 Task: Look for space in Ardesen, Turkey from 12th  August, 2023 to 15th August, 2023 for 3 adults in price range Rs.12000 to Rs.16000. Place can be entire place with 2 bedrooms having 3 beds and 1 bathroom. Property type can be house, flat, guest house. Booking option can be shelf check-in. Required host language is English.
Action: Mouse moved to (423, 87)
Screenshot: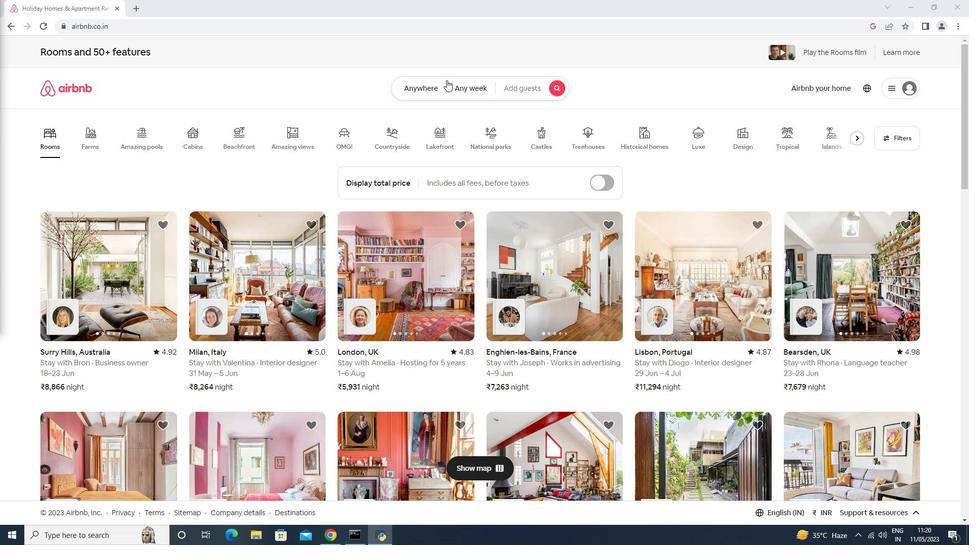 
Action: Mouse pressed left at (423, 87)
Screenshot: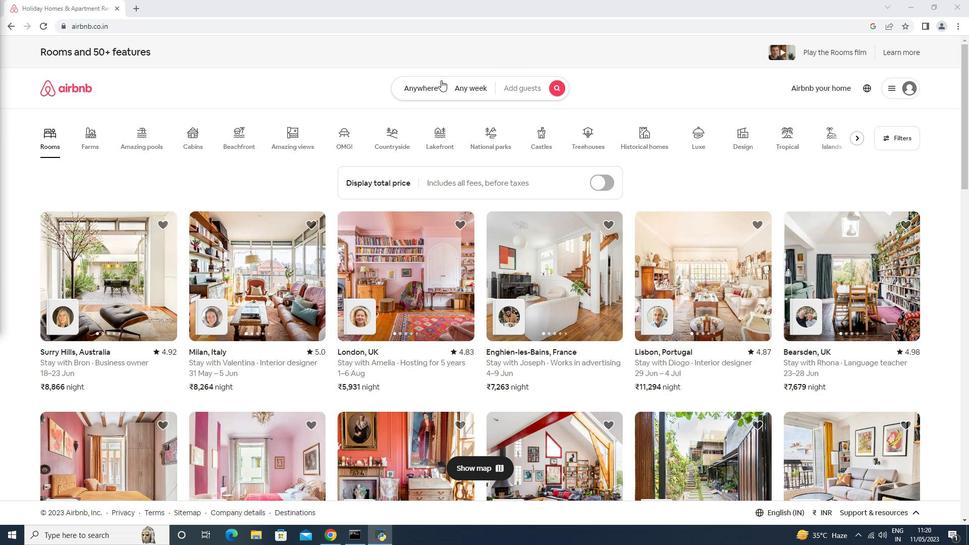 
Action: Mouse moved to (386, 117)
Screenshot: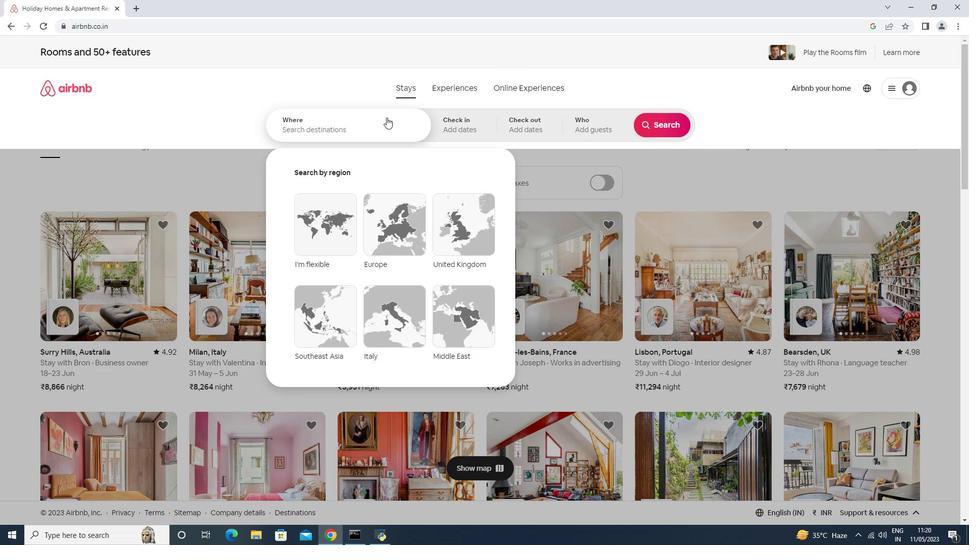 
Action: Mouse pressed left at (386, 117)
Screenshot: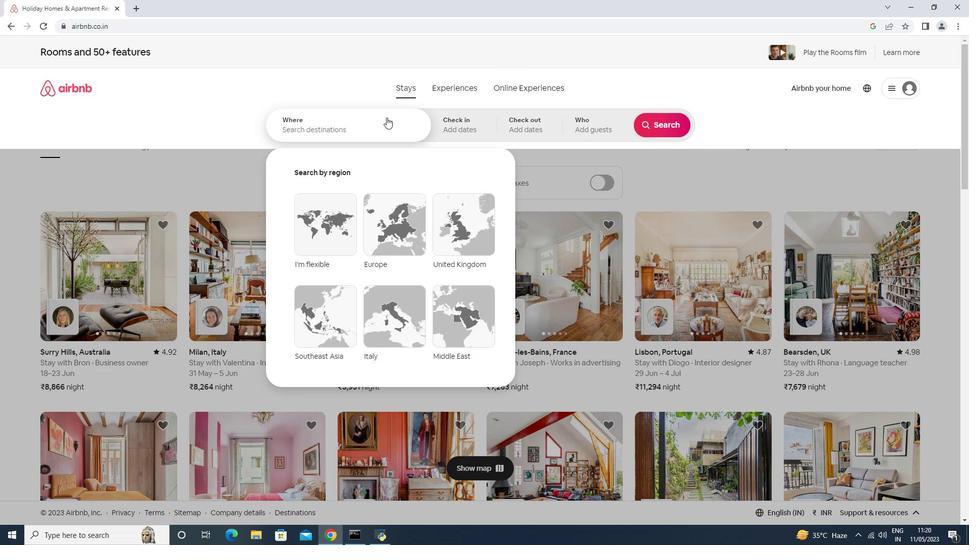 
Action: Mouse moved to (385, 118)
Screenshot: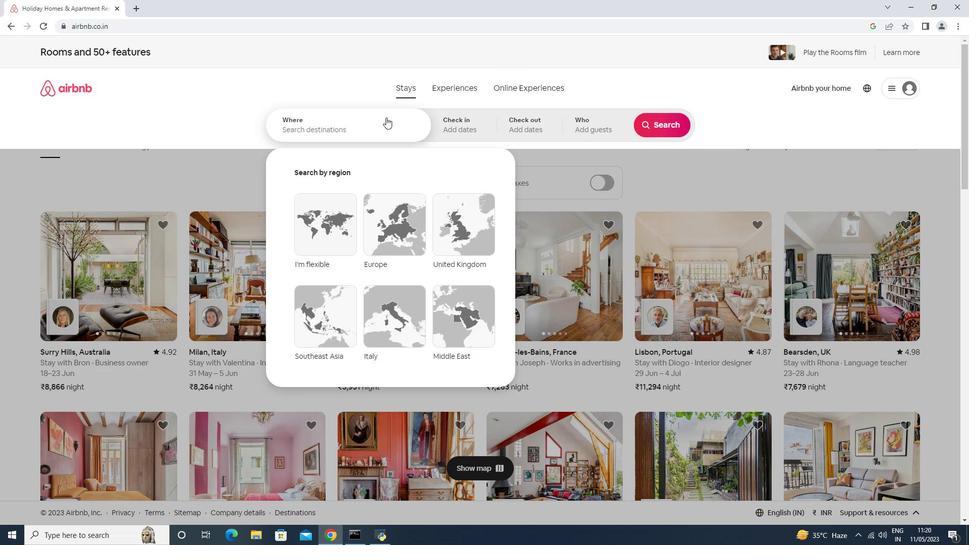 
Action: Key pressed <Key.shift>Ardesen,<Key.space><Key.shift>Turkey<Key.enter>
Screenshot: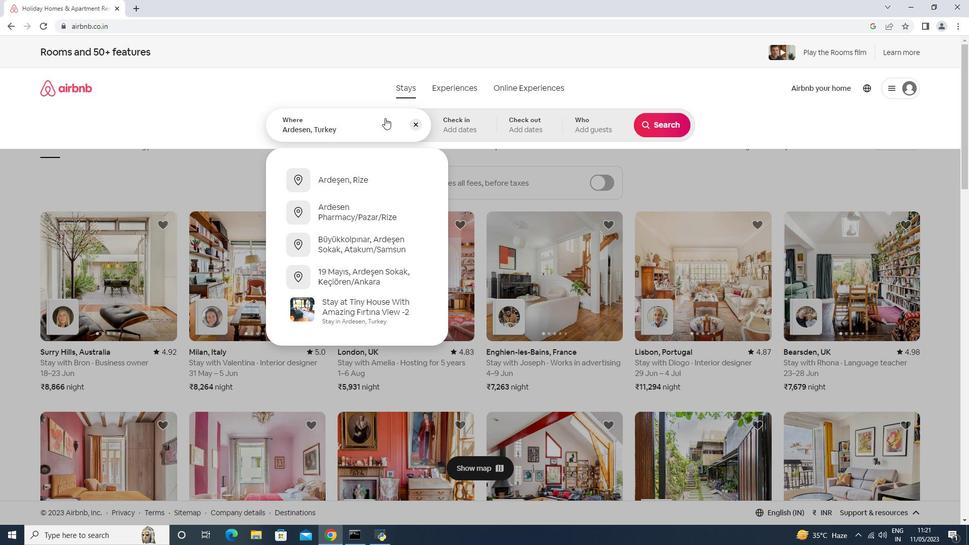 
Action: Mouse moved to (656, 204)
Screenshot: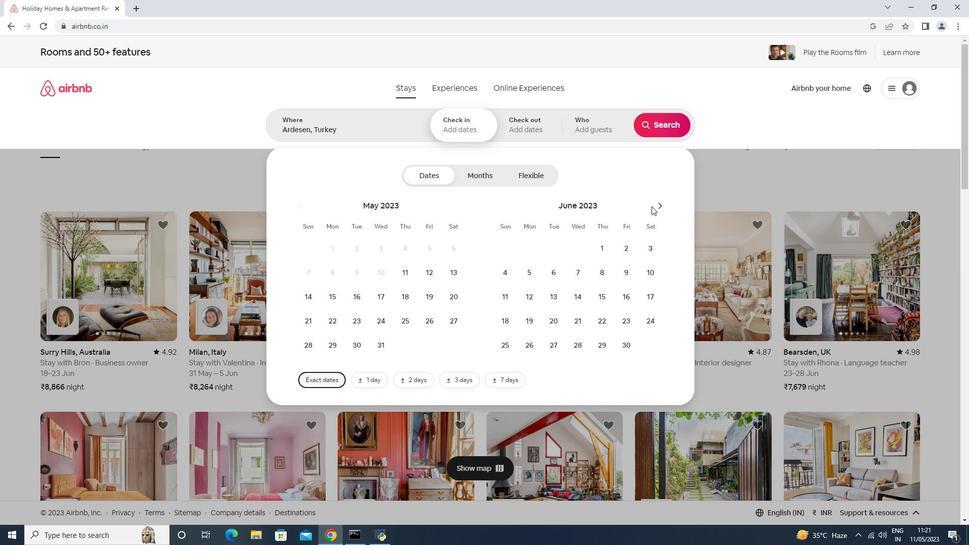 
Action: Mouse pressed left at (656, 204)
Screenshot: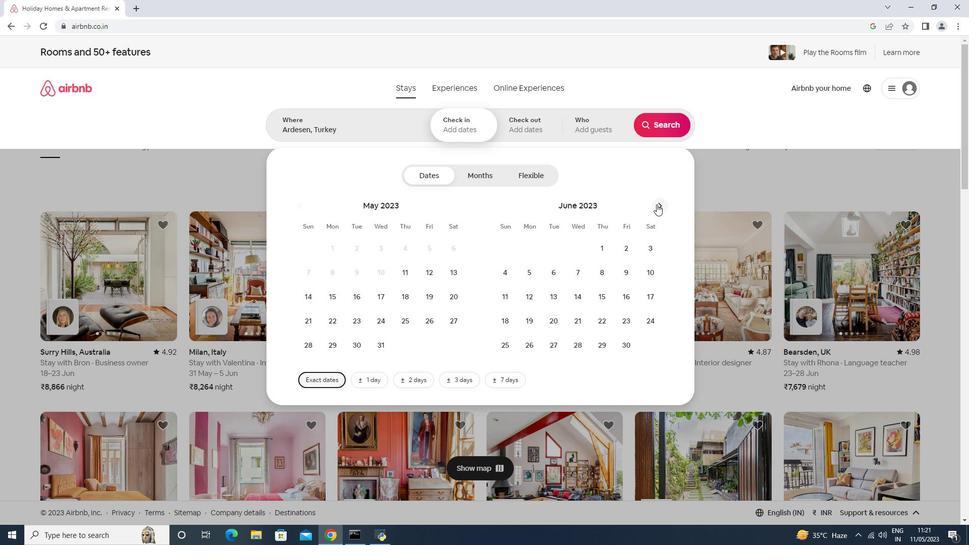 
Action: Mouse pressed left at (656, 204)
Screenshot: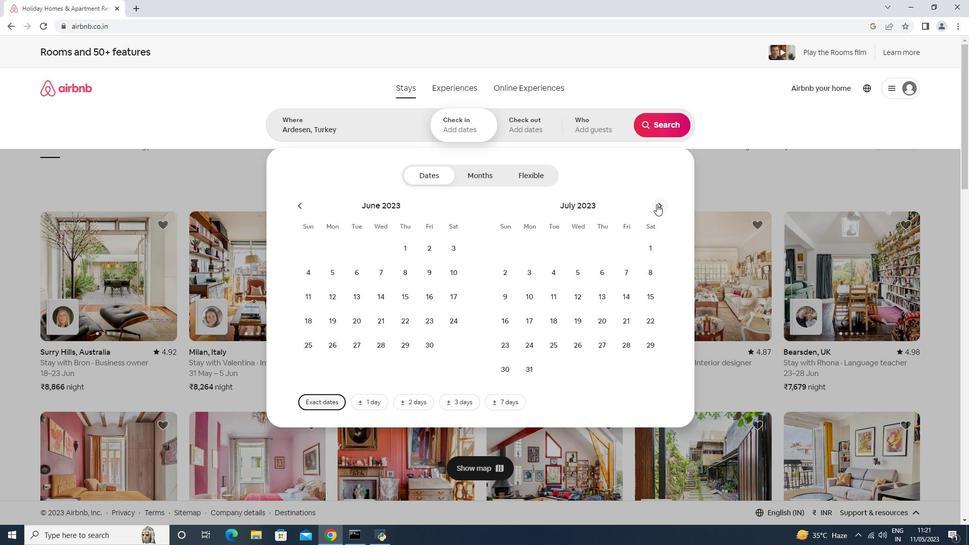 
Action: Mouse moved to (645, 272)
Screenshot: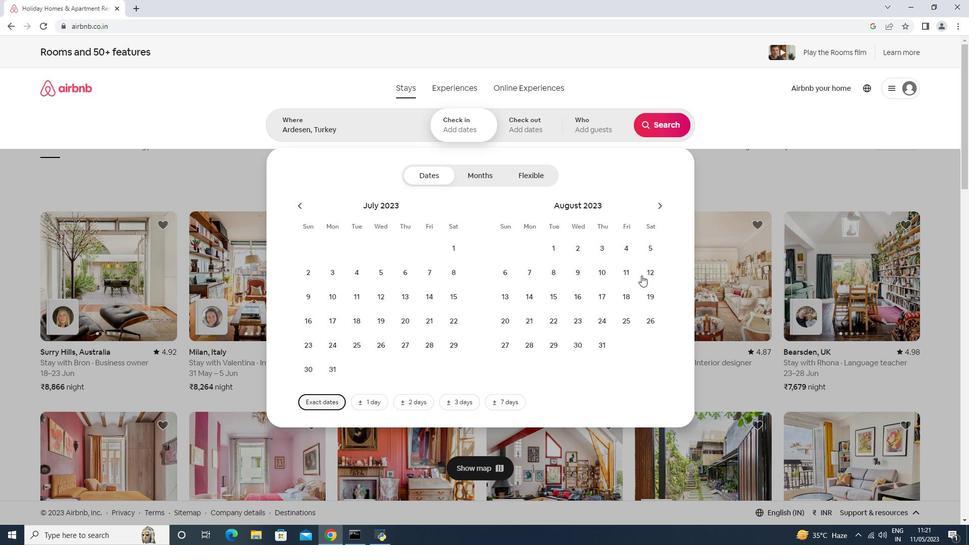 
Action: Mouse pressed left at (645, 272)
Screenshot: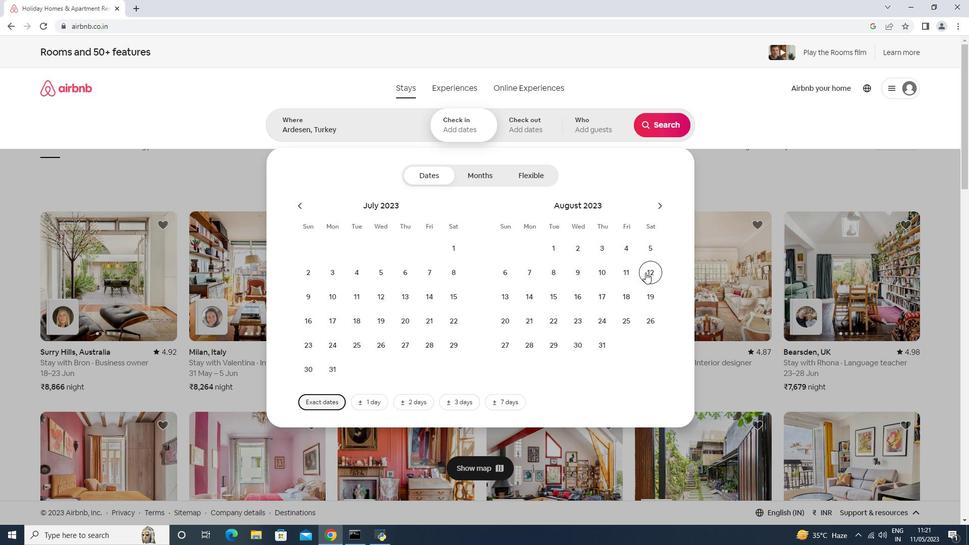 
Action: Mouse moved to (551, 301)
Screenshot: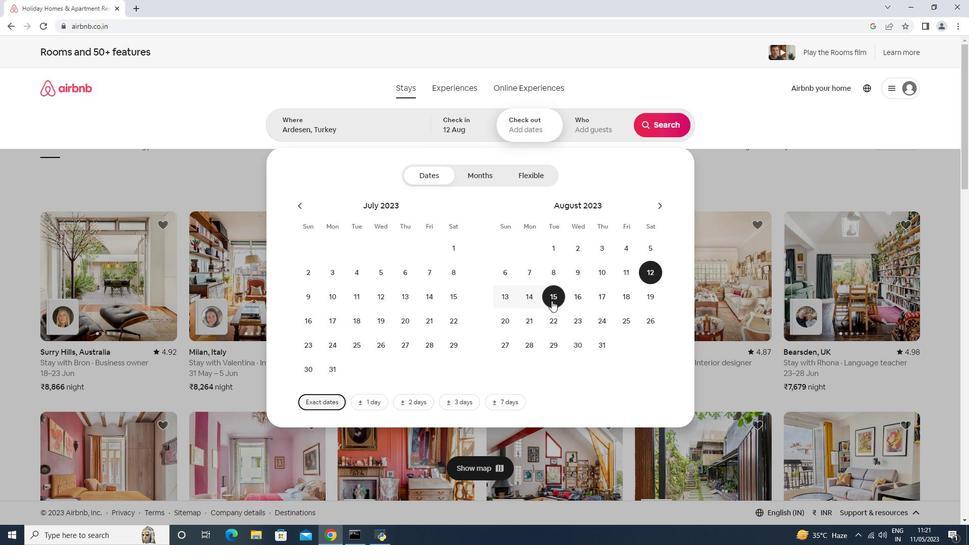 
Action: Mouse pressed left at (551, 301)
Screenshot: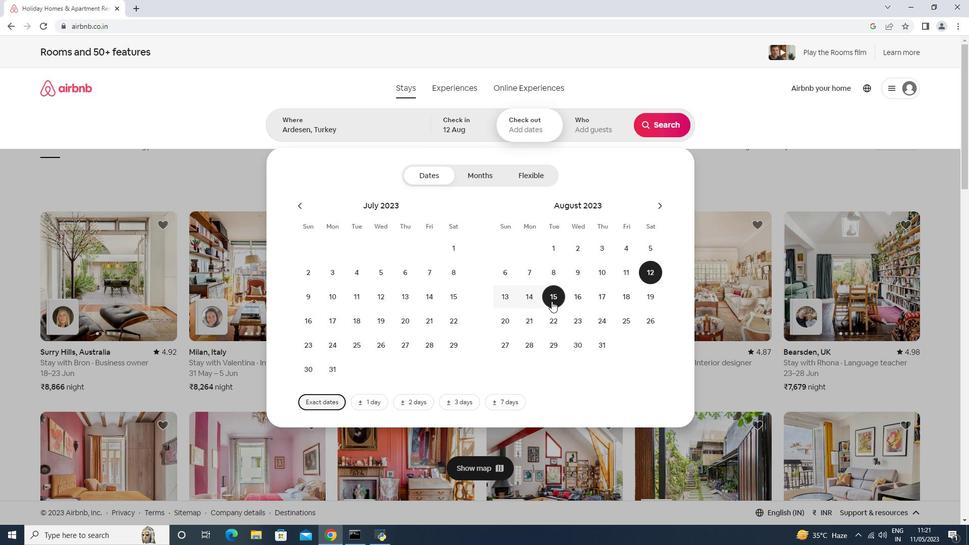 
Action: Mouse moved to (594, 139)
Screenshot: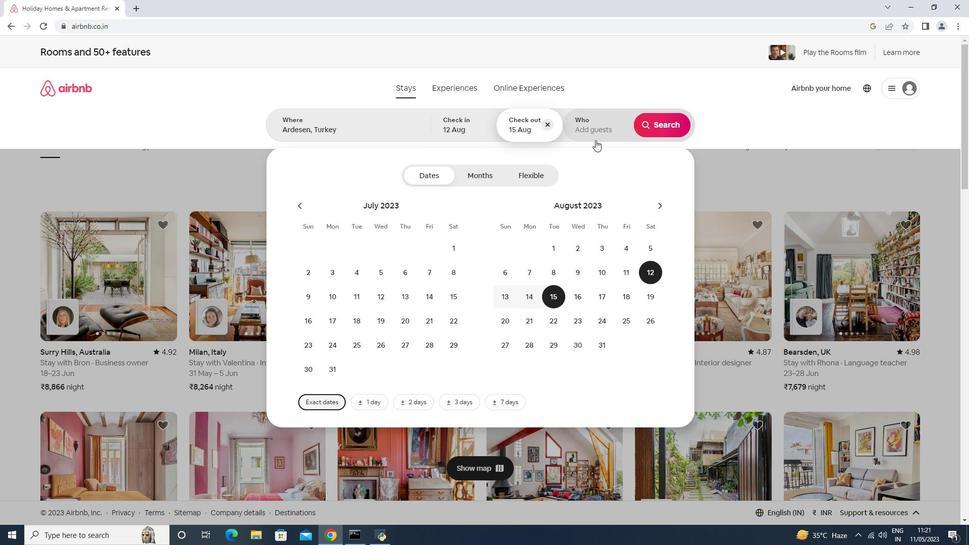 
Action: Mouse pressed left at (594, 139)
Screenshot: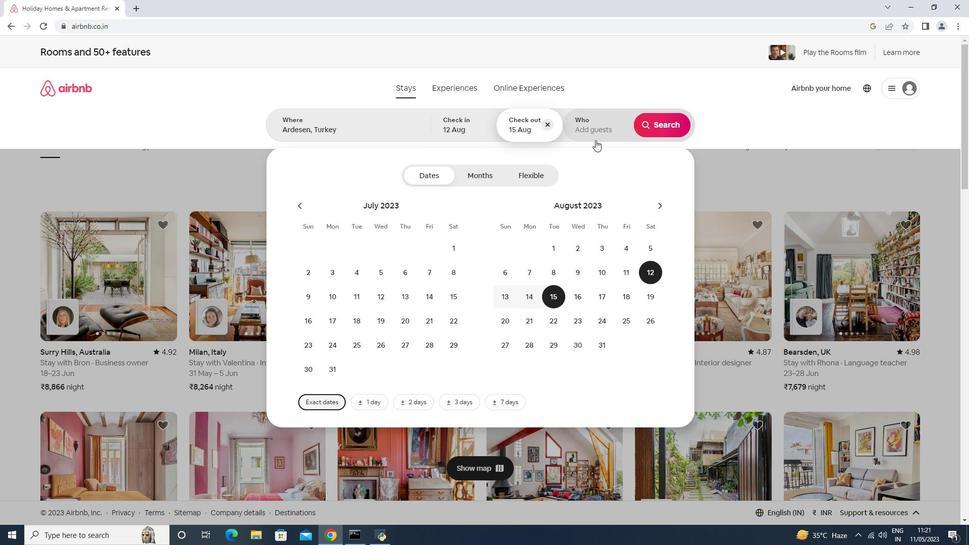 
Action: Mouse moved to (665, 183)
Screenshot: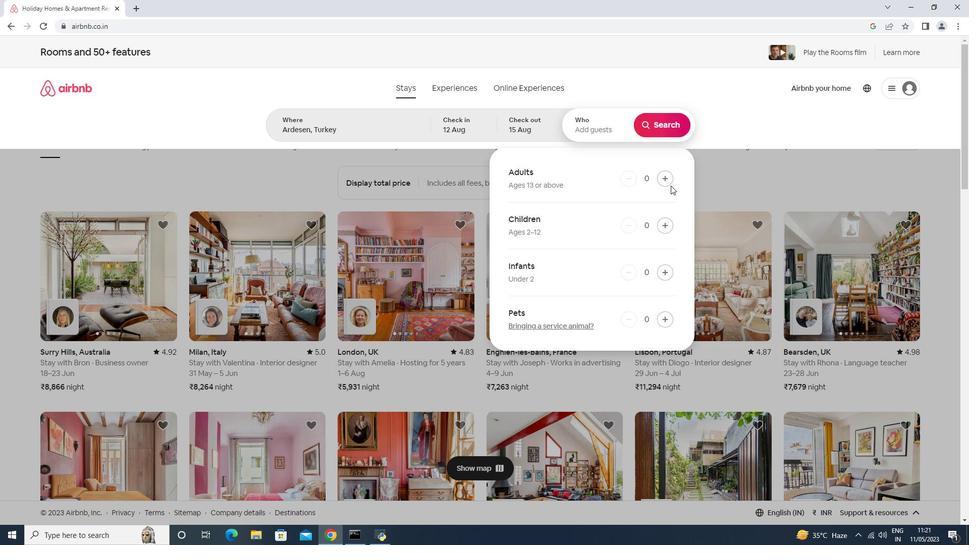 
Action: Mouse pressed left at (665, 183)
Screenshot: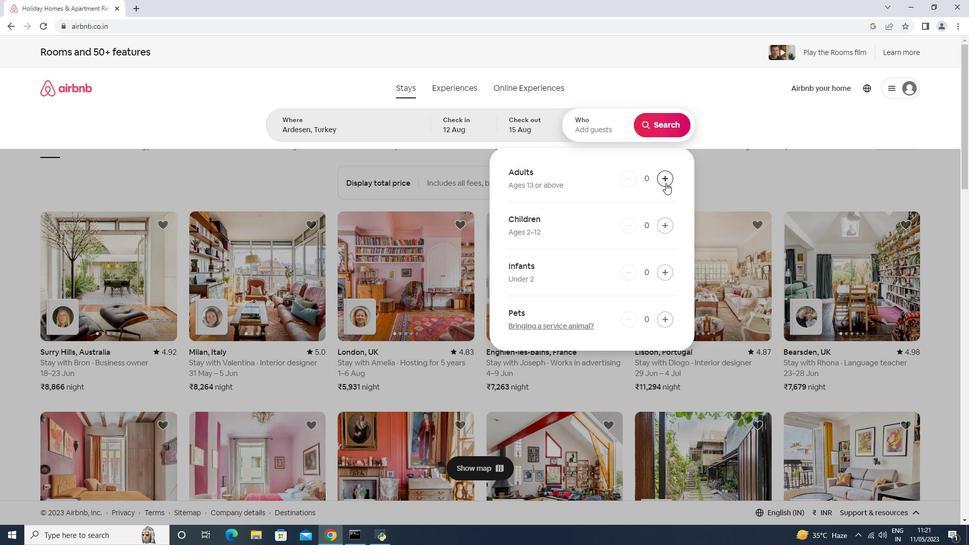 
Action: Mouse pressed left at (665, 183)
Screenshot: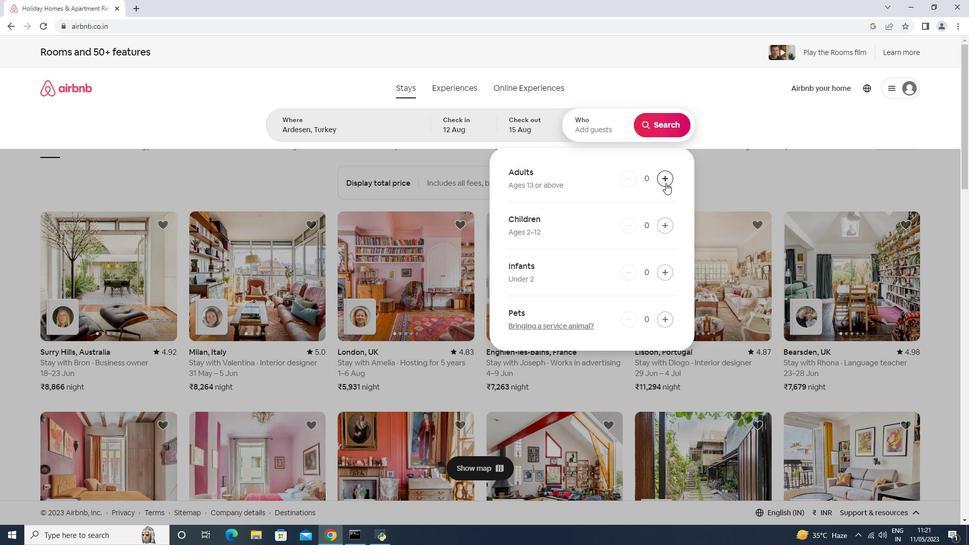 
Action: Mouse pressed left at (665, 183)
Screenshot: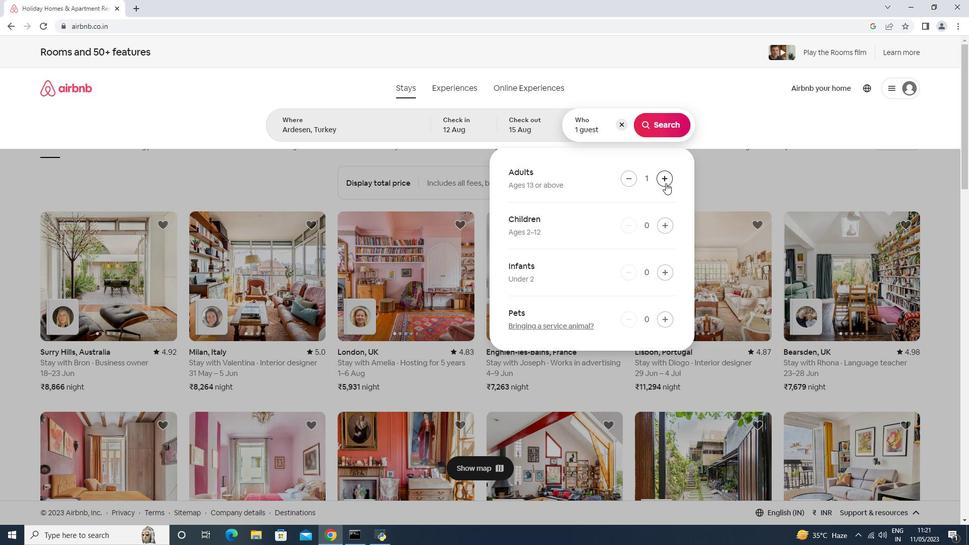 
Action: Mouse moved to (666, 128)
Screenshot: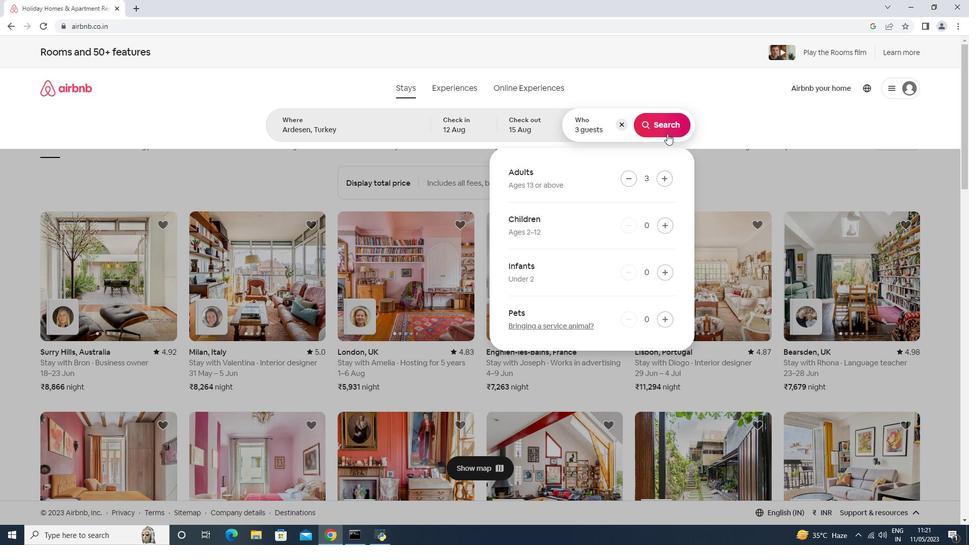 
Action: Mouse pressed left at (666, 128)
Screenshot: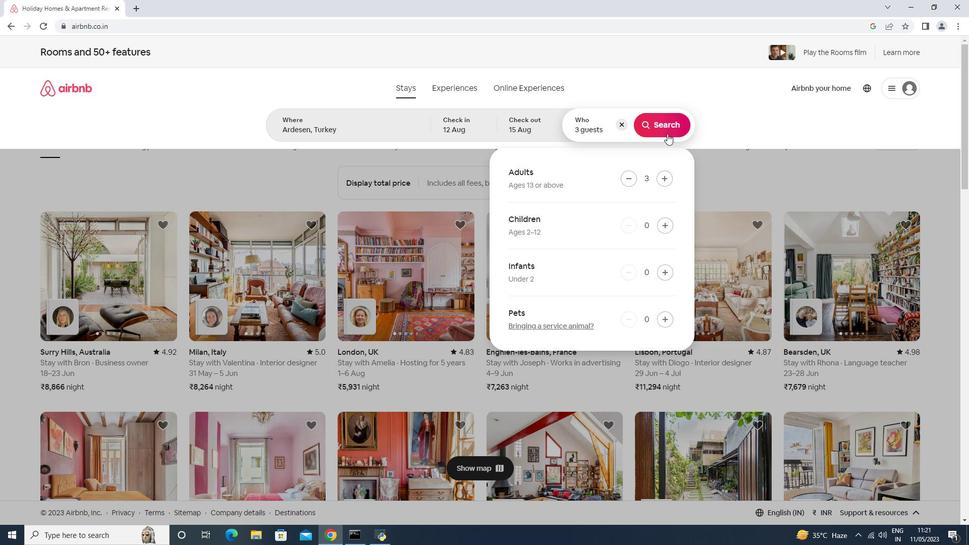 
Action: Mouse moved to (919, 98)
Screenshot: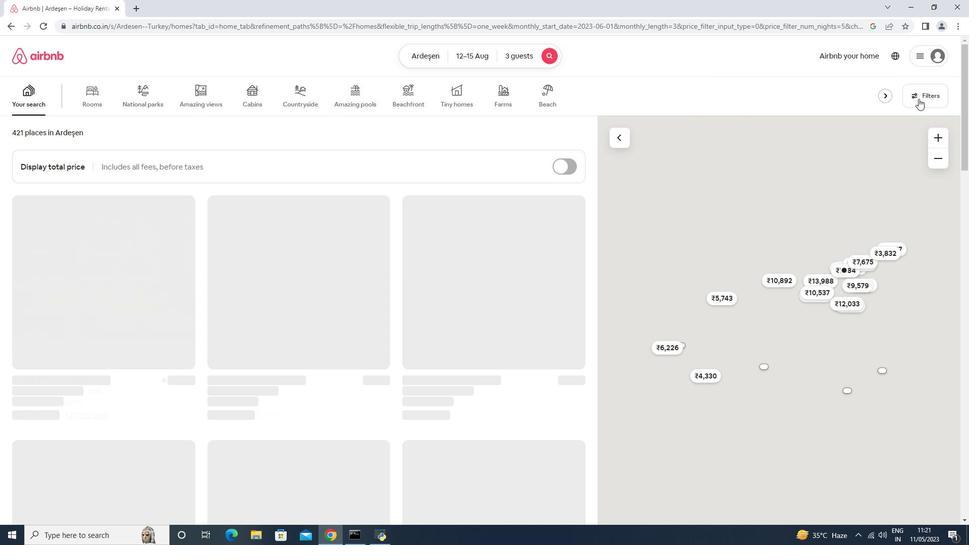 
Action: Mouse pressed left at (919, 98)
Screenshot: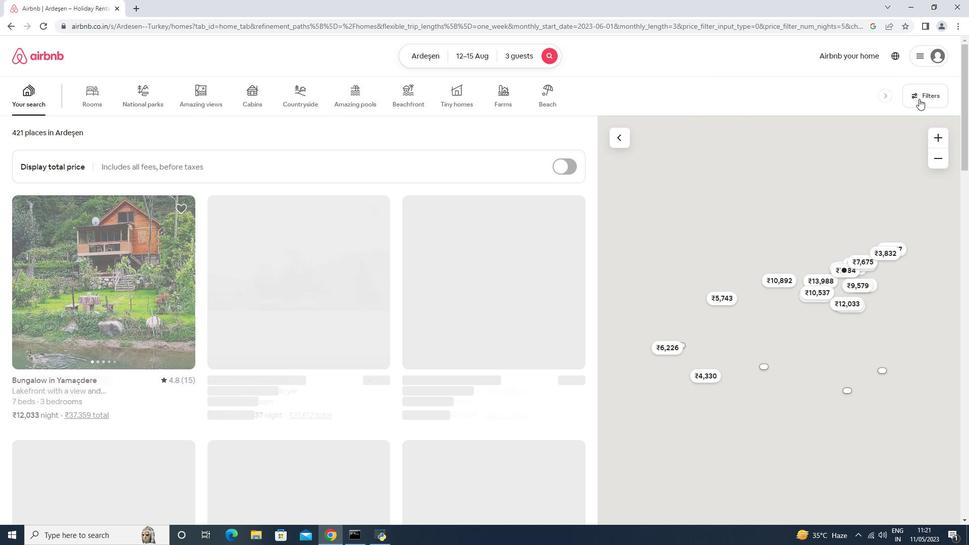 
Action: Mouse moved to (398, 345)
Screenshot: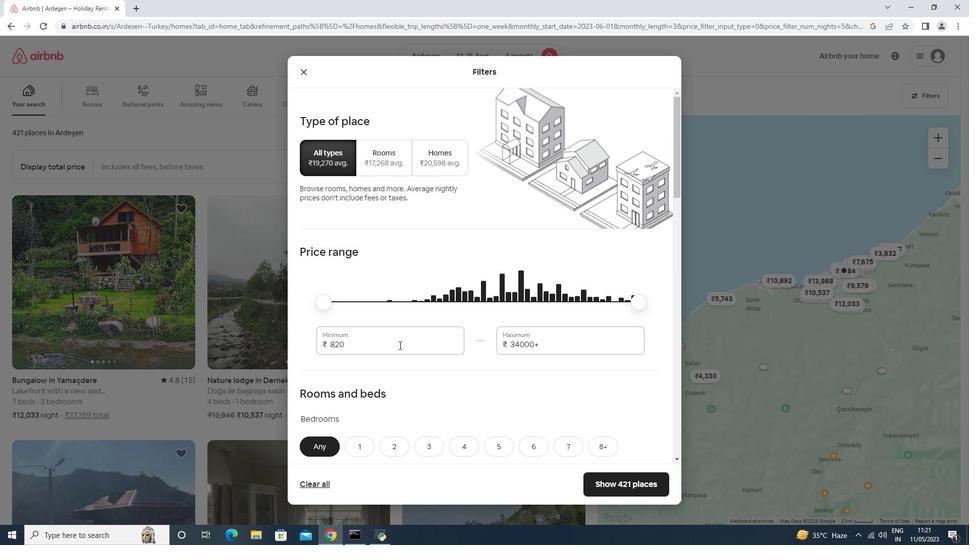 
Action: Mouse pressed left at (398, 345)
Screenshot: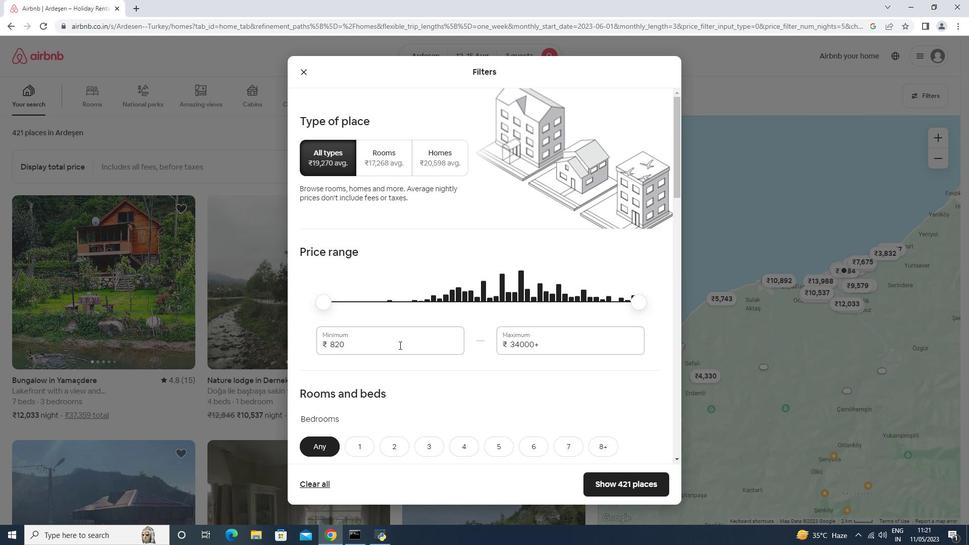 
Action: Mouse moved to (400, 346)
Screenshot: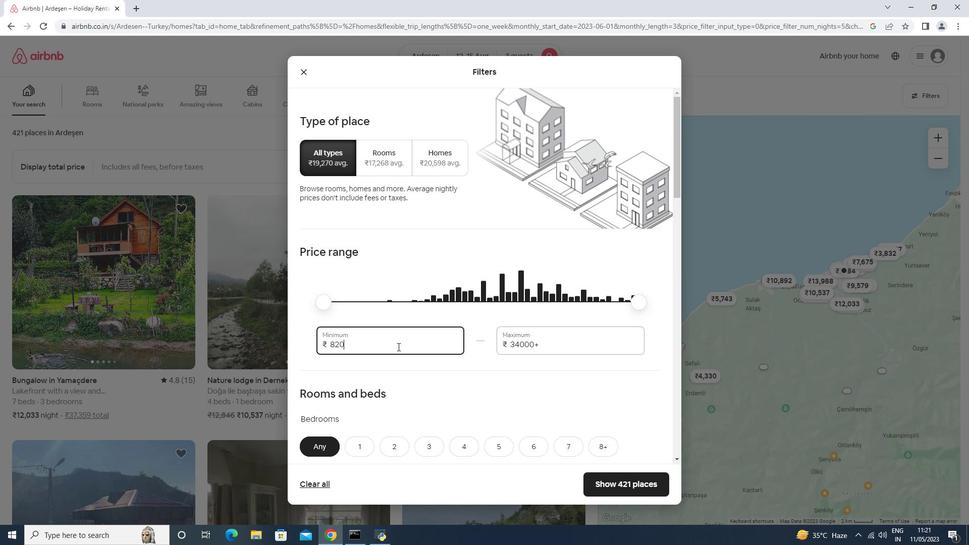 
Action: Key pressed <Key.backspace><Key.backspace><Key.backspace><Key.backspace>12000<Key.tab>160000<Key.backspace>
Screenshot: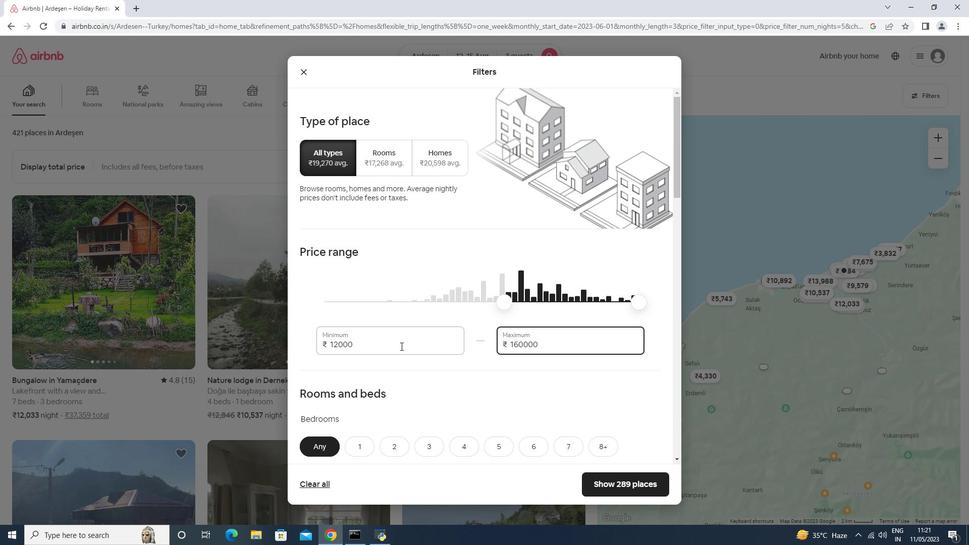 
Action: Mouse moved to (372, 353)
Screenshot: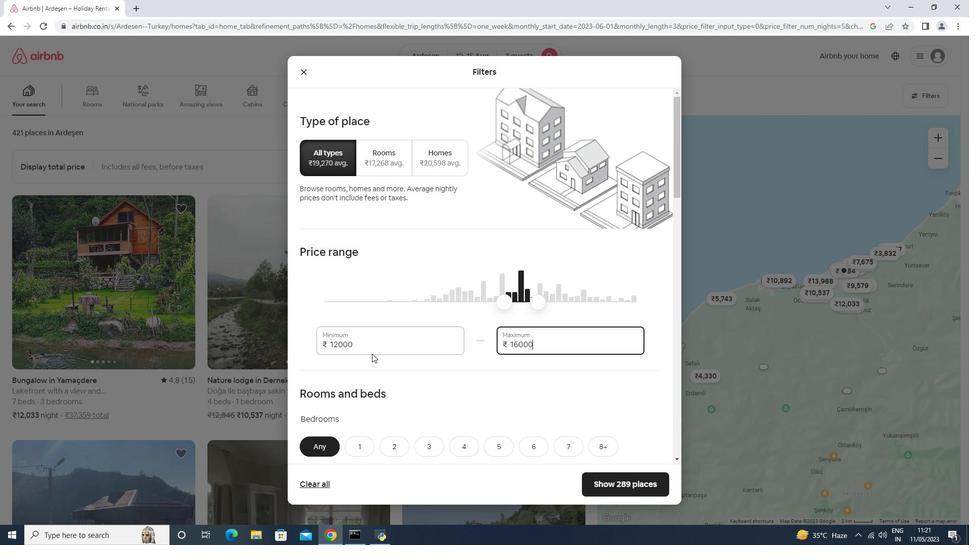 
Action: Mouse scrolled (372, 353) with delta (0, 0)
Screenshot: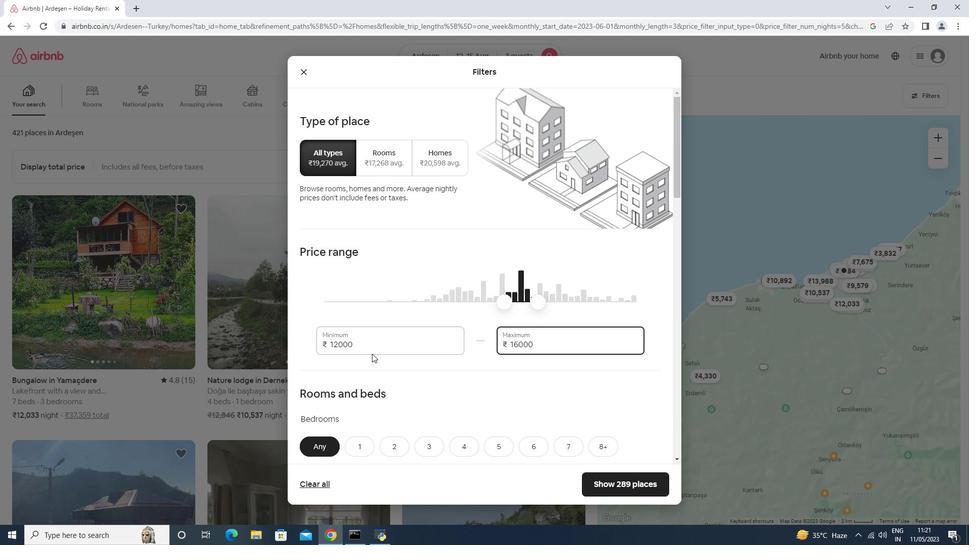 
Action: Mouse scrolled (372, 353) with delta (0, 0)
Screenshot: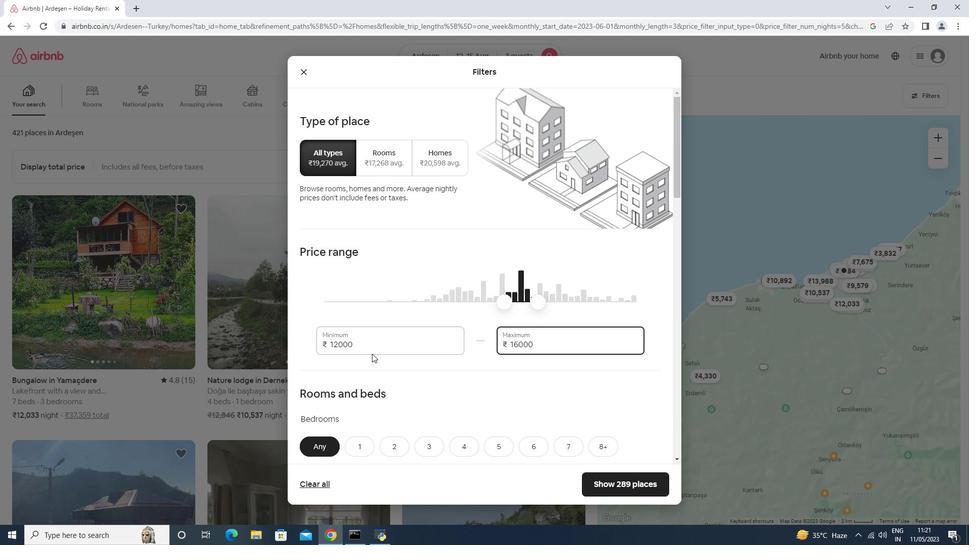 
Action: Mouse scrolled (372, 353) with delta (0, 0)
Screenshot: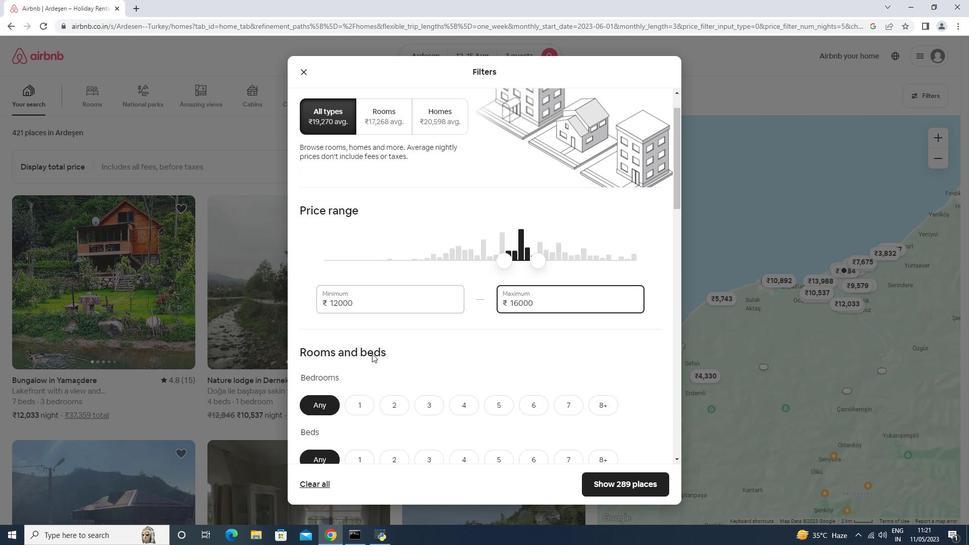 
Action: Mouse moved to (372, 353)
Screenshot: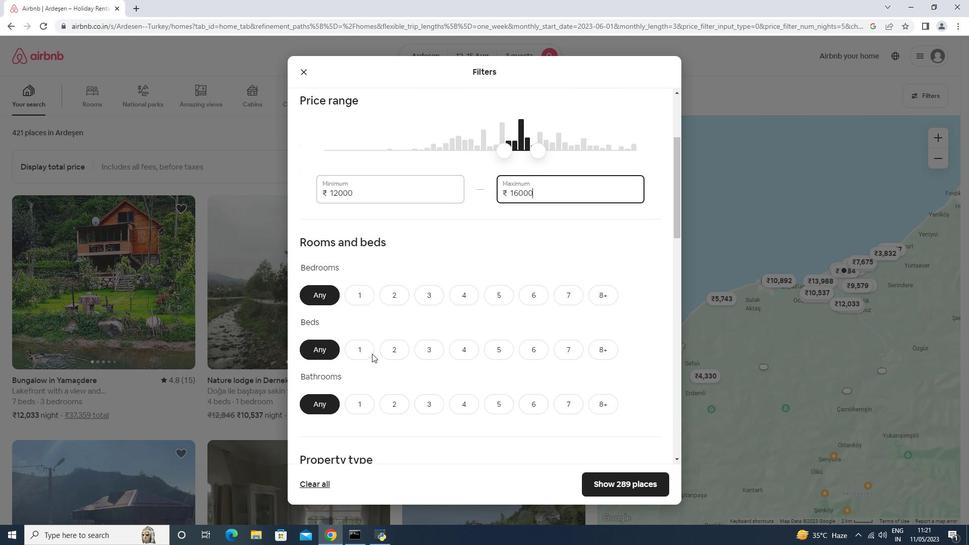 
Action: Mouse scrolled (372, 353) with delta (0, 0)
Screenshot: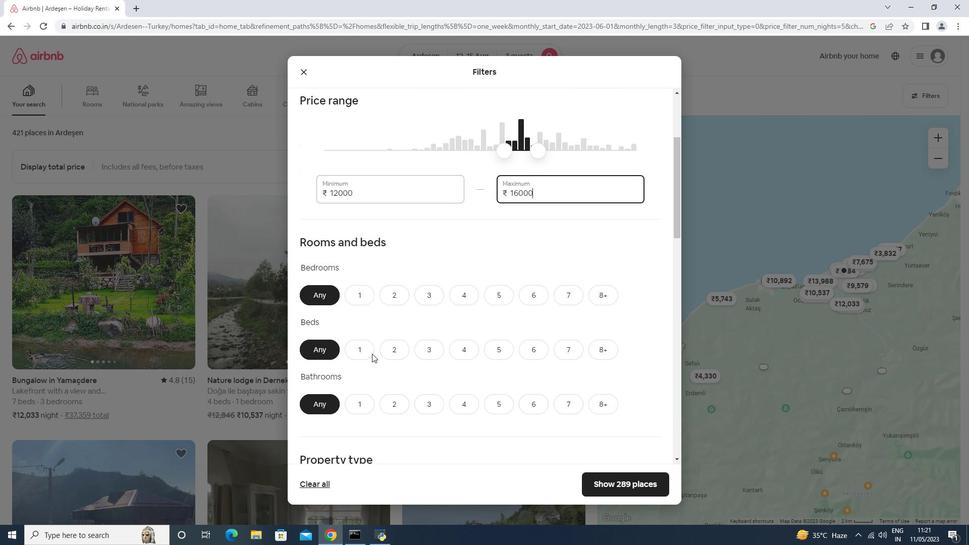 
Action: Mouse moved to (429, 246)
Screenshot: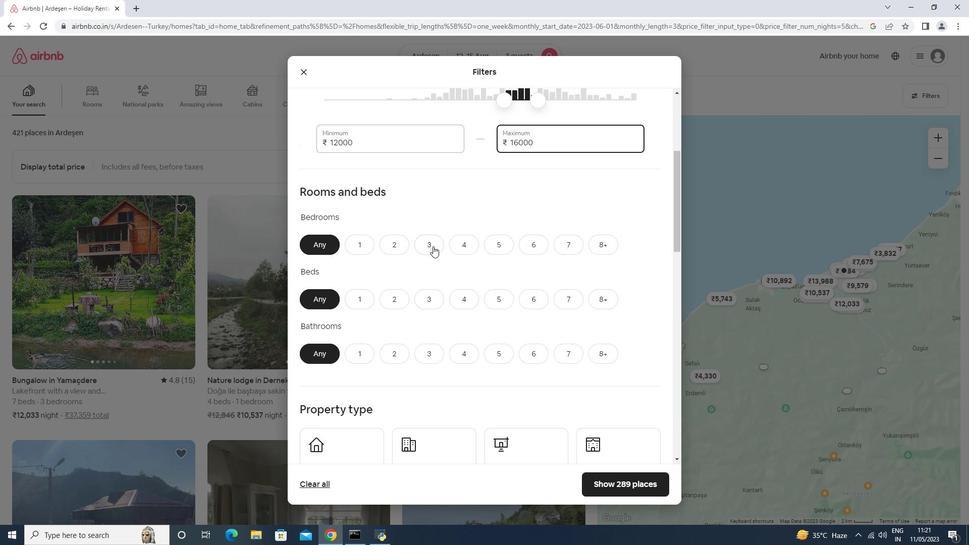 
Action: Mouse pressed left at (429, 246)
Screenshot: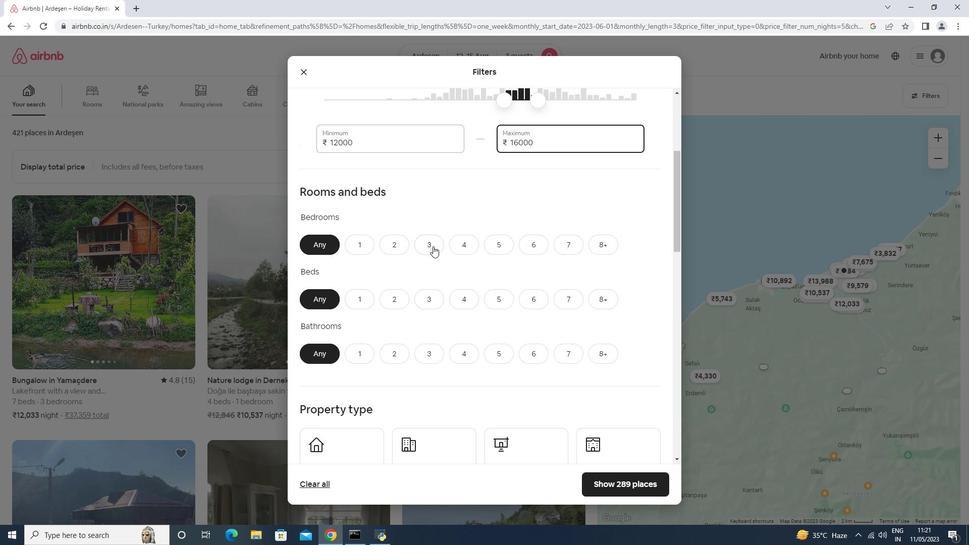 
Action: Mouse moved to (434, 304)
Screenshot: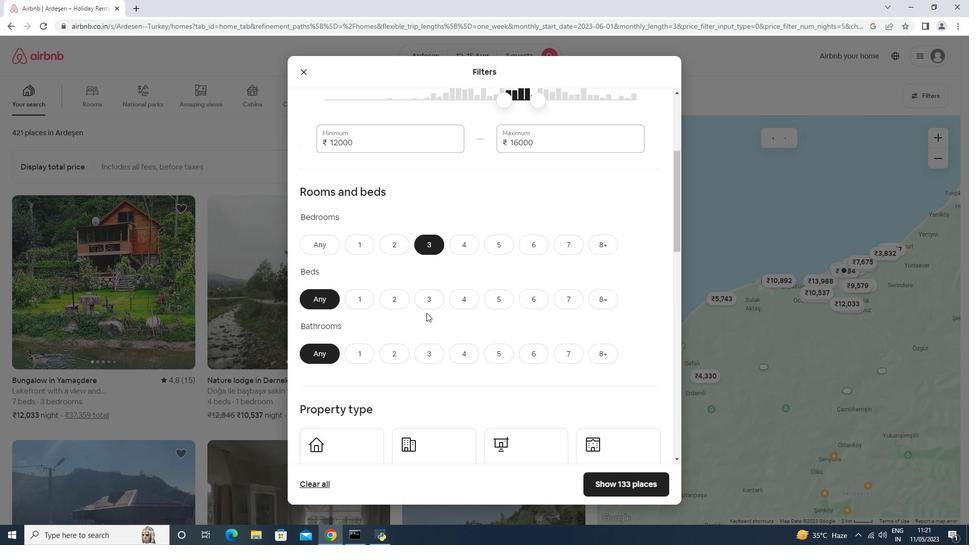 
Action: Mouse pressed left at (434, 304)
Screenshot: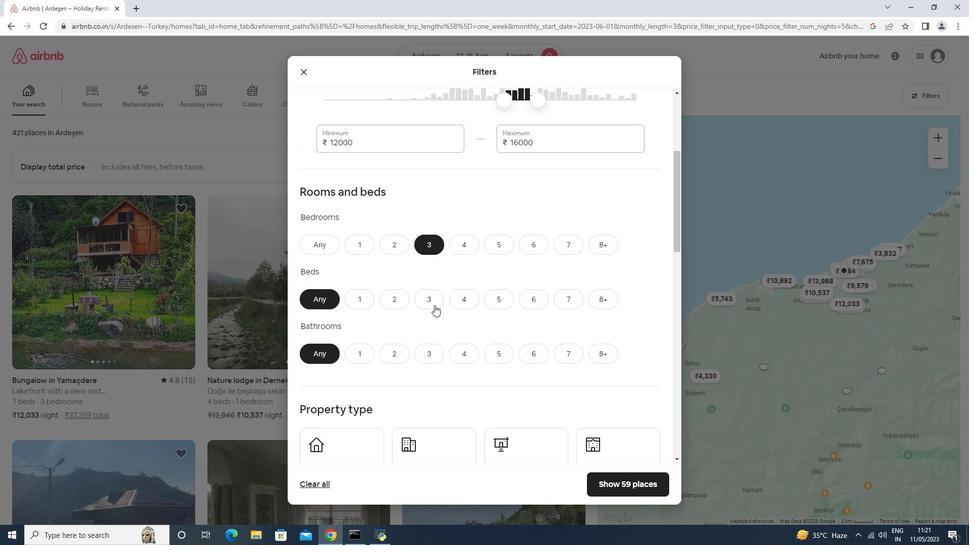 
Action: Mouse moved to (433, 356)
Screenshot: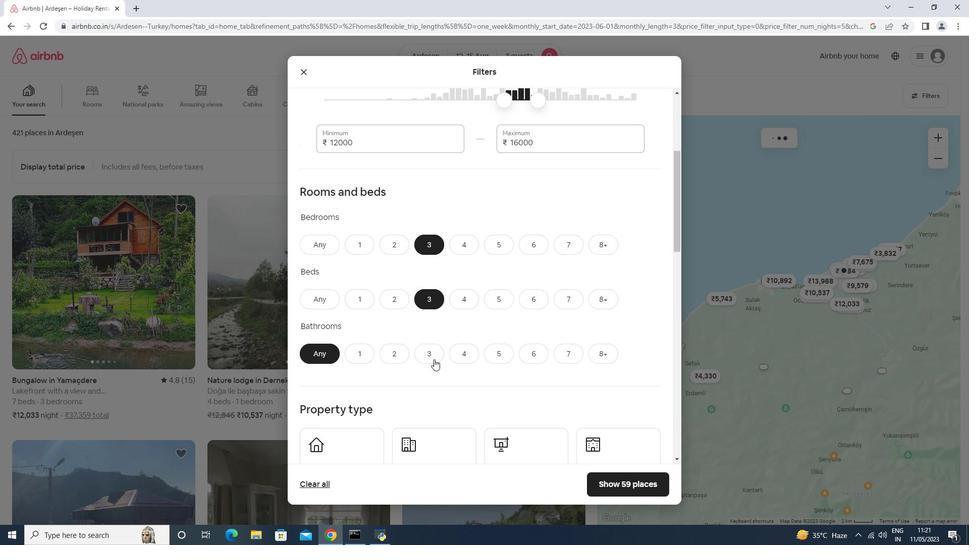 
Action: Mouse pressed left at (433, 356)
Screenshot: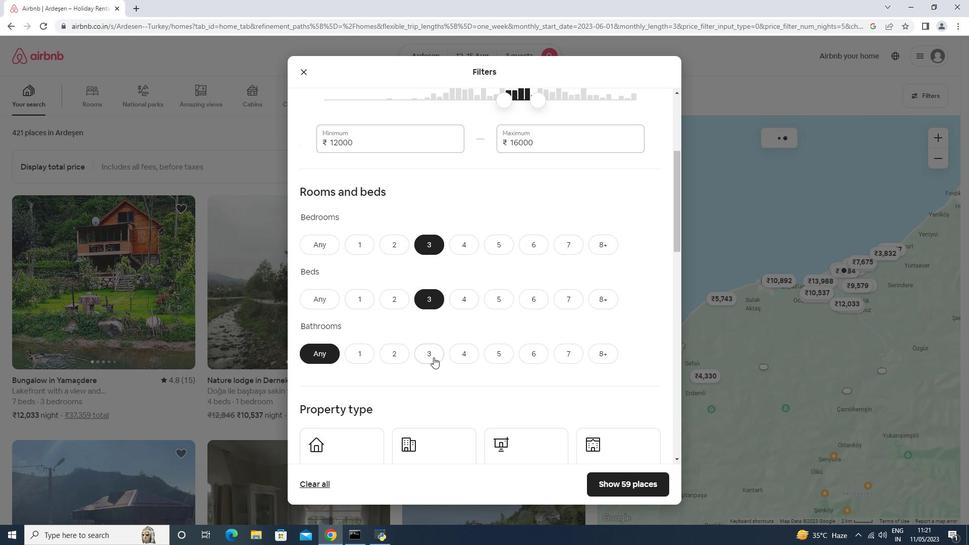 
Action: Mouse moved to (432, 356)
Screenshot: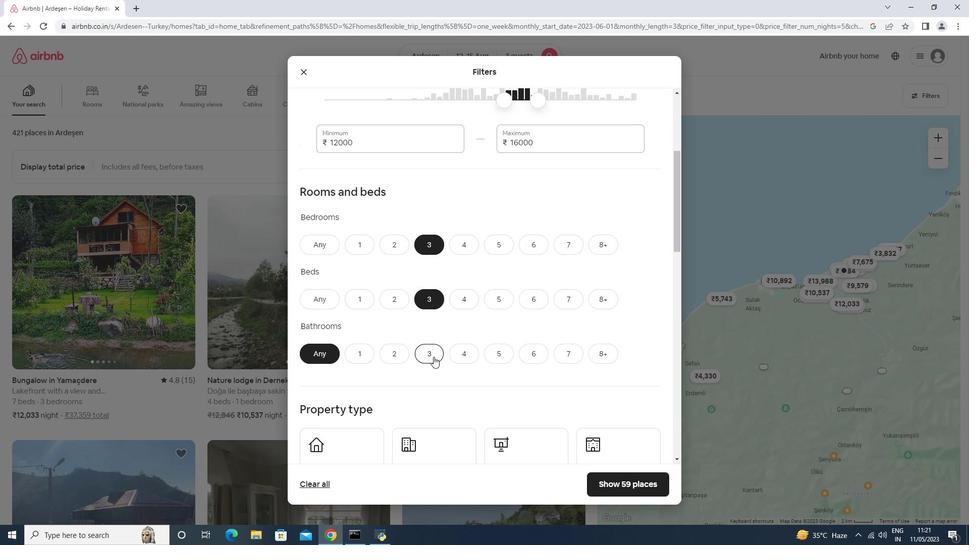
Action: Mouse scrolled (432, 355) with delta (0, 0)
Screenshot: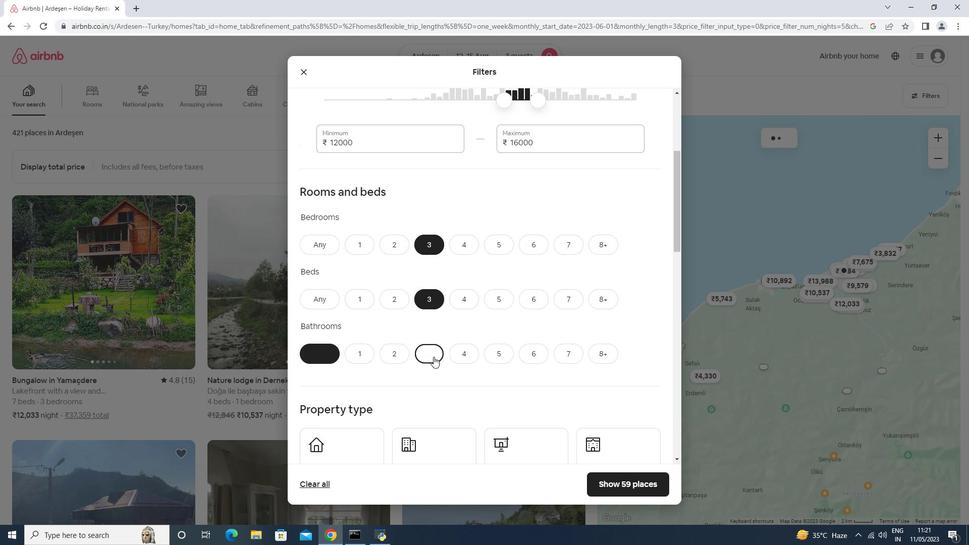 
Action: Mouse scrolled (432, 355) with delta (0, 0)
Screenshot: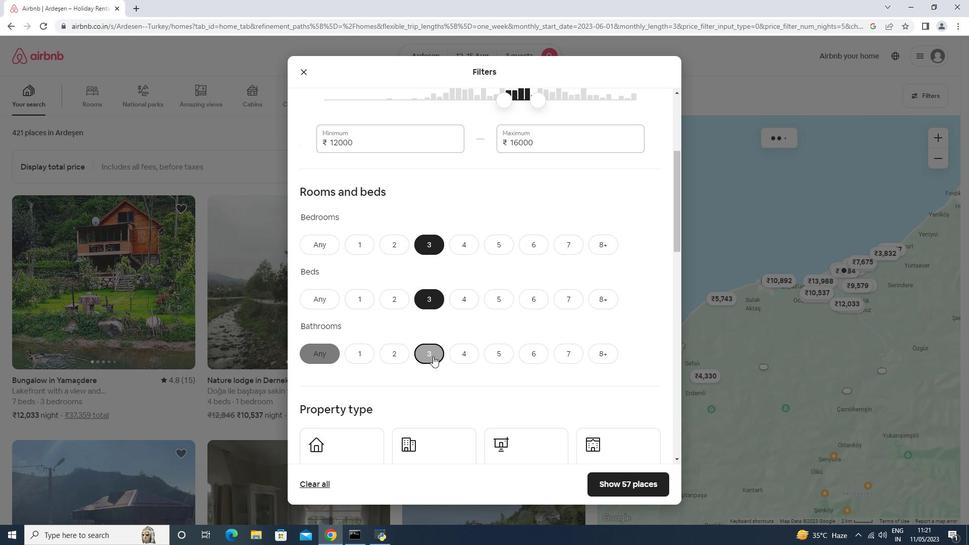 
Action: Mouse moved to (340, 315)
Screenshot: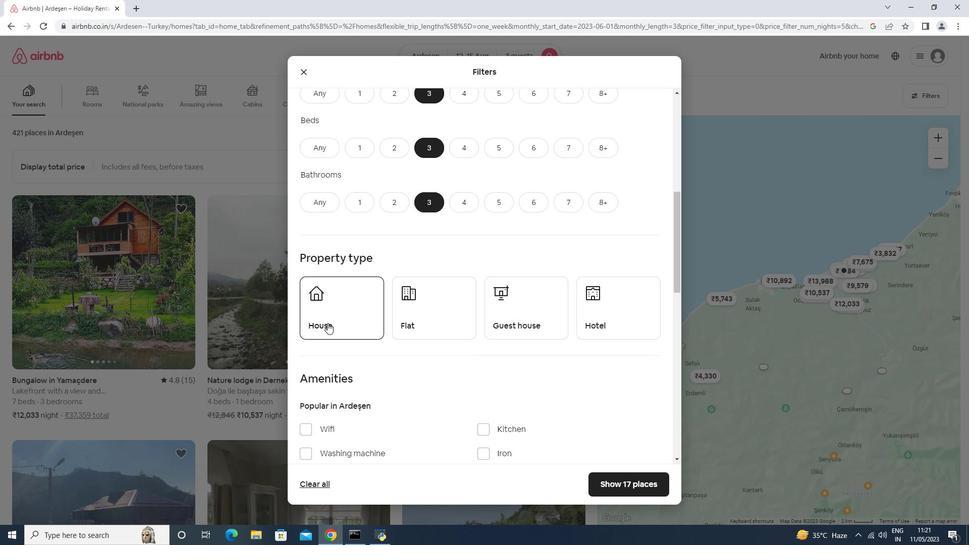 
Action: Mouse pressed left at (337, 316)
Screenshot: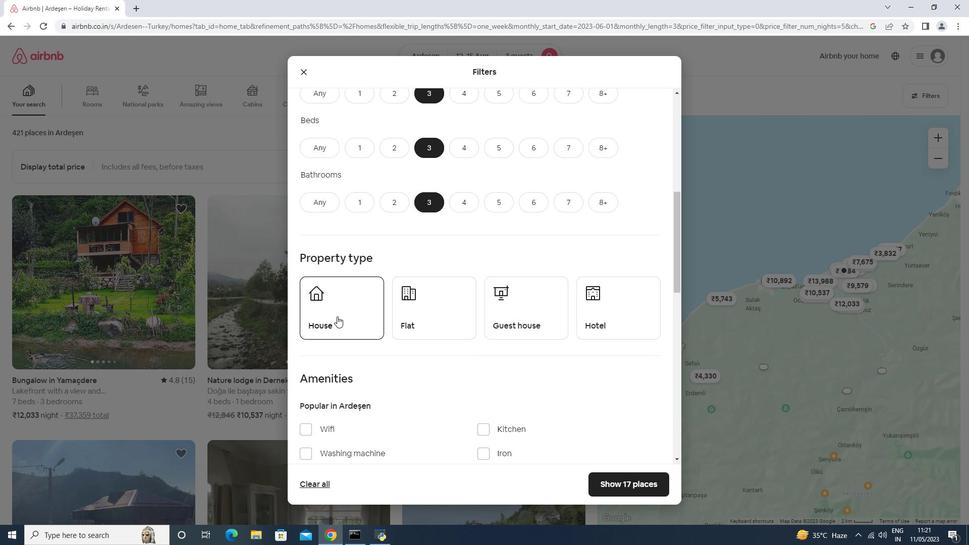 
Action: Mouse moved to (402, 320)
Screenshot: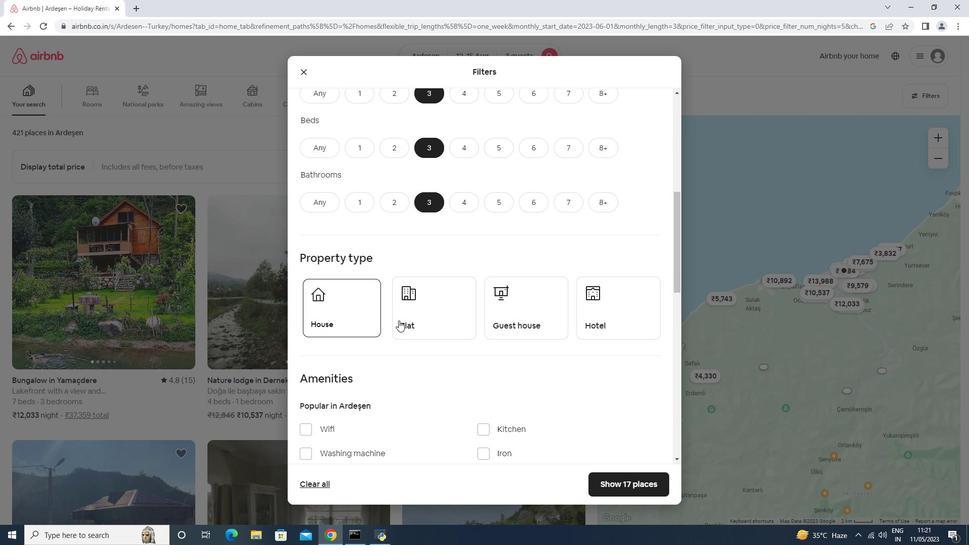 
Action: Mouse pressed left at (402, 320)
Screenshot: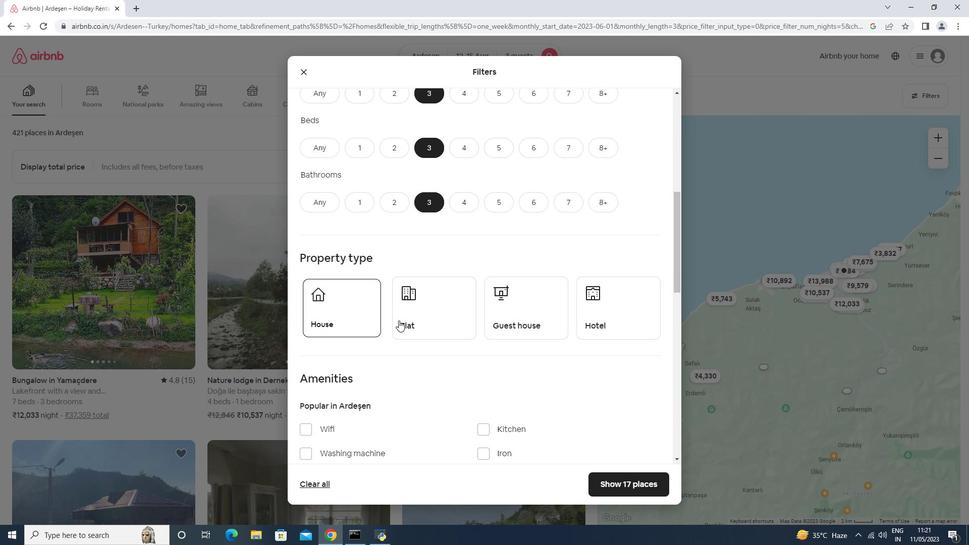 
Action: Mouse moved to (519, 309)
Screenshot: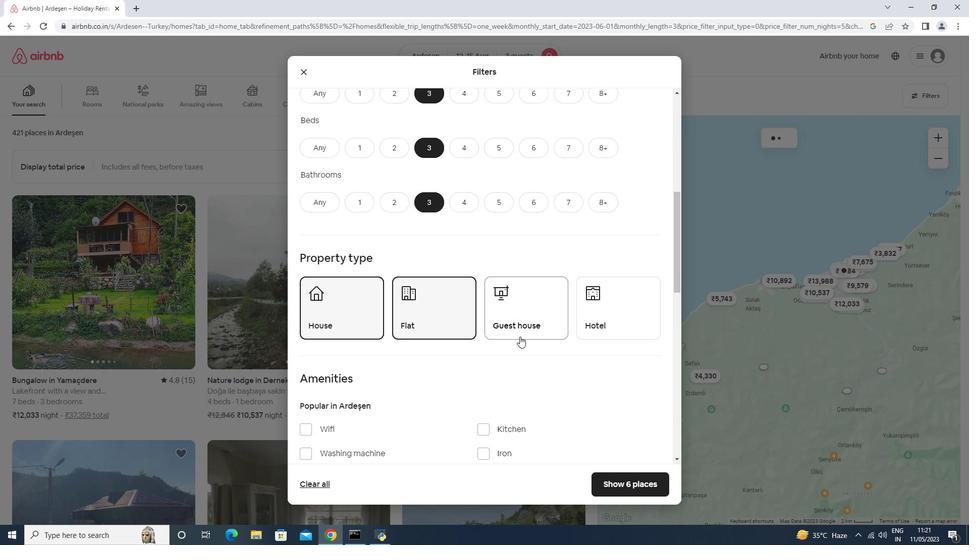 
Action: Mouse pressed left at (519, 309)
Screenshot: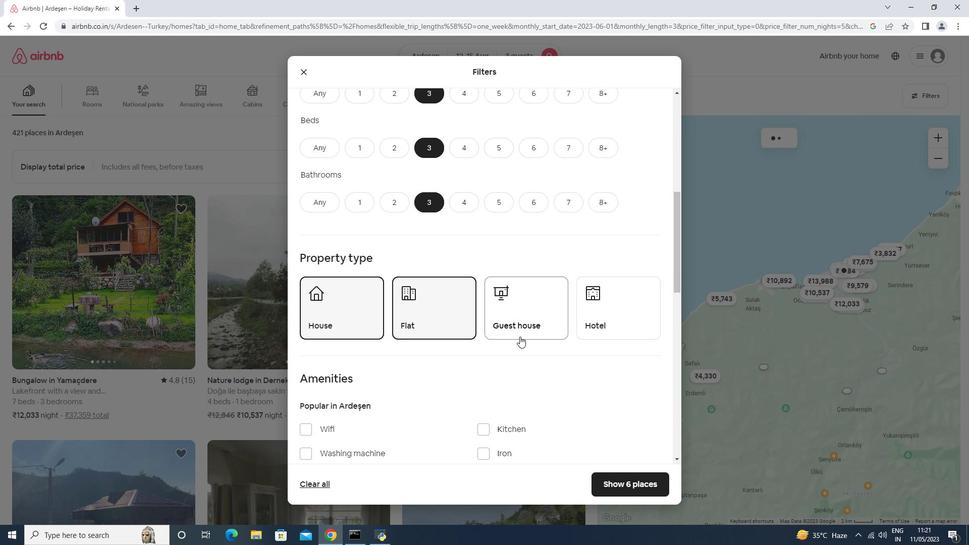 
Action: Mouse moved to (512, 312)
Screenshot: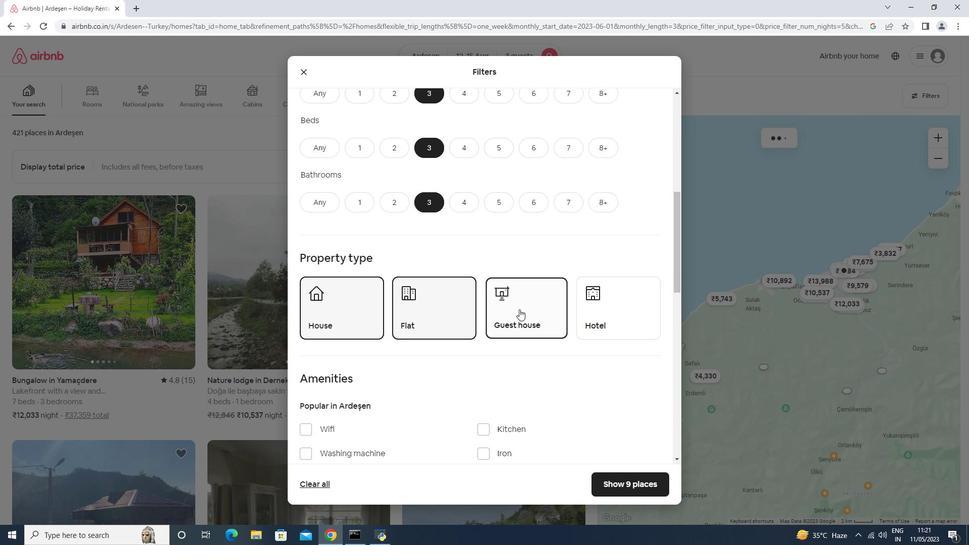 
Action: Mouse scrolled (513, 311) with delta (0, 0)
Screenshot: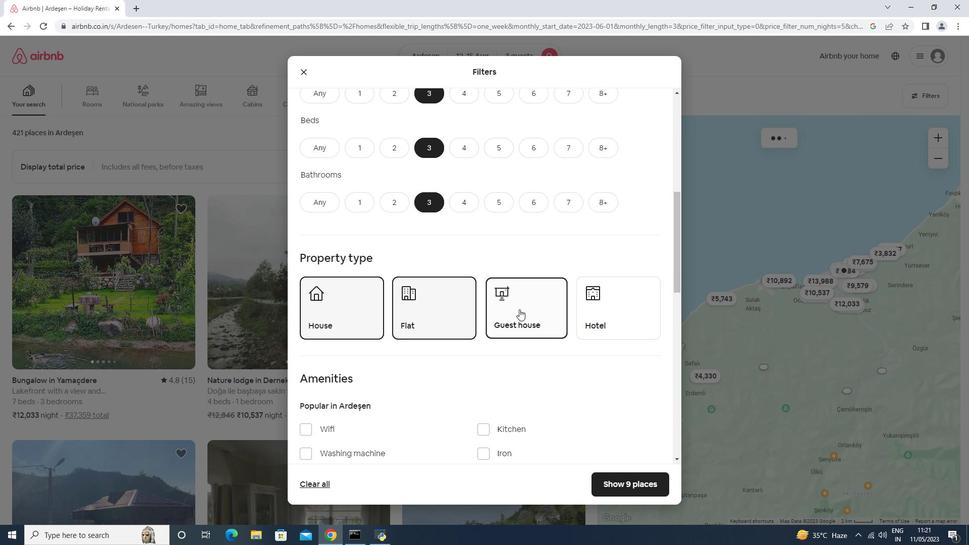 
Action: Mouse moved to (511, 313)
Screenshot: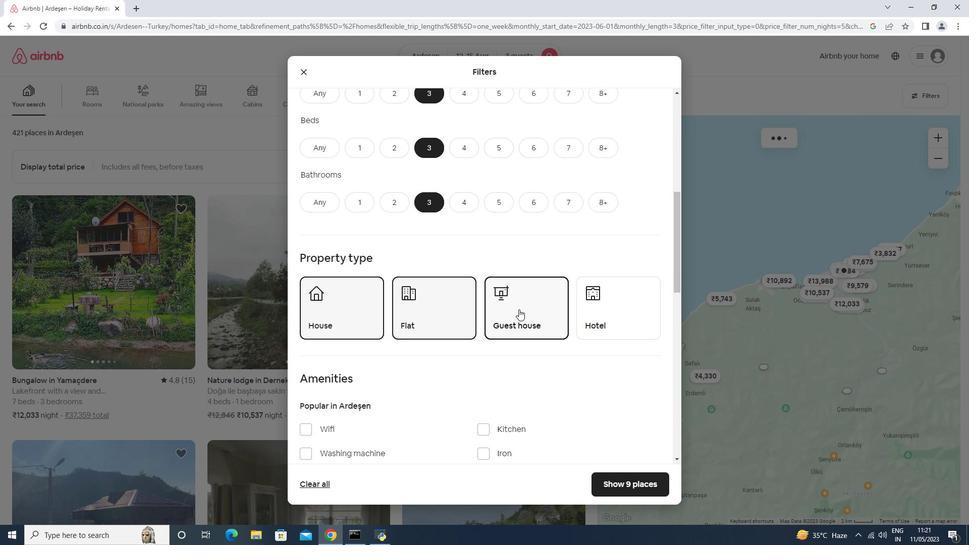 
Action: Mouse scrolled (513, 311) with delta (0, 0)
Screenshot: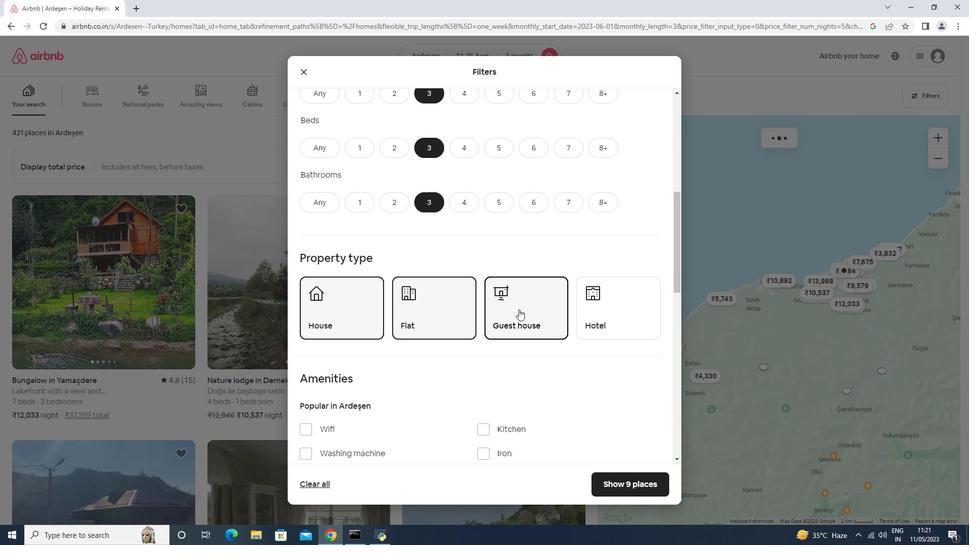 
Action: Mouse scrolled (513, 311) with delta (0, 0)
Screenshot: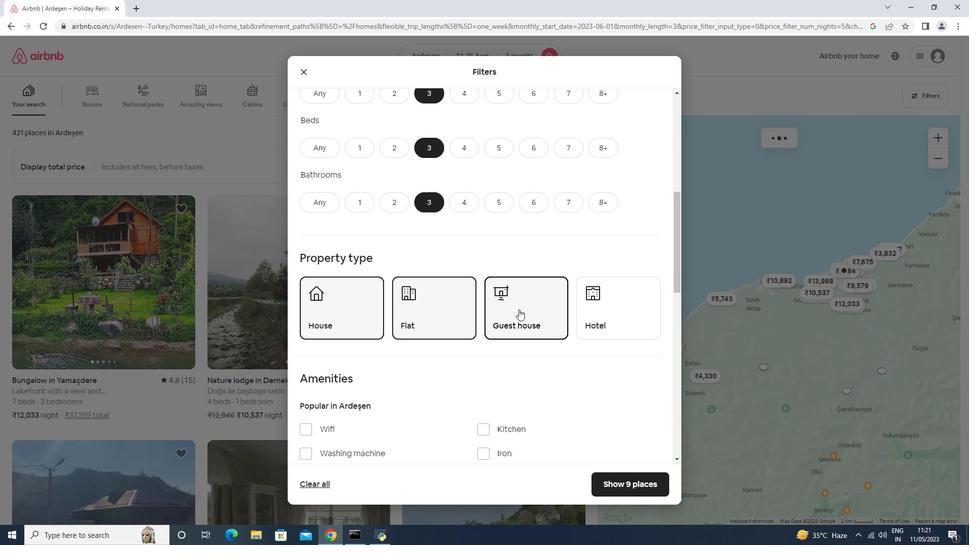 
Action: Mouse moved to (371, 321)
Screenshot: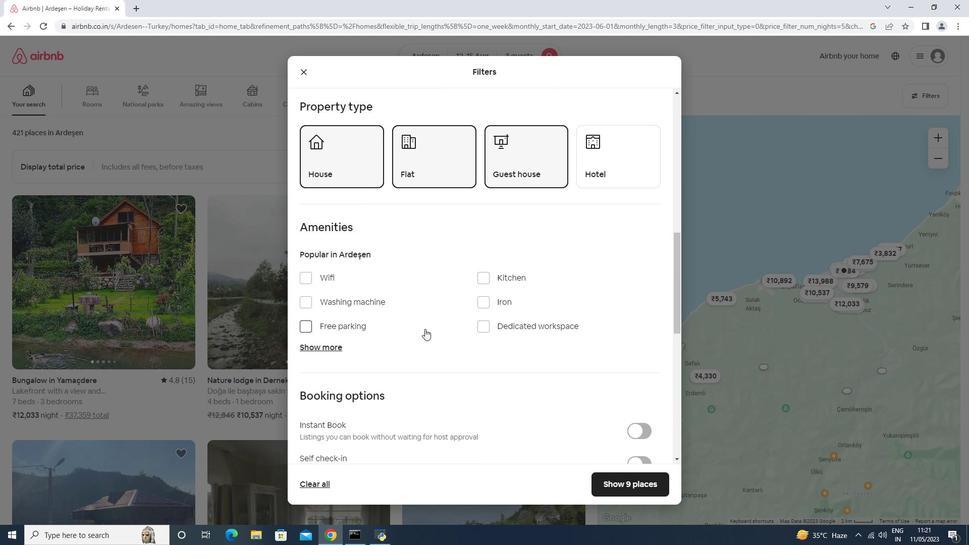 
Action: Mouse pressed left at (371, 321)
Screenshot: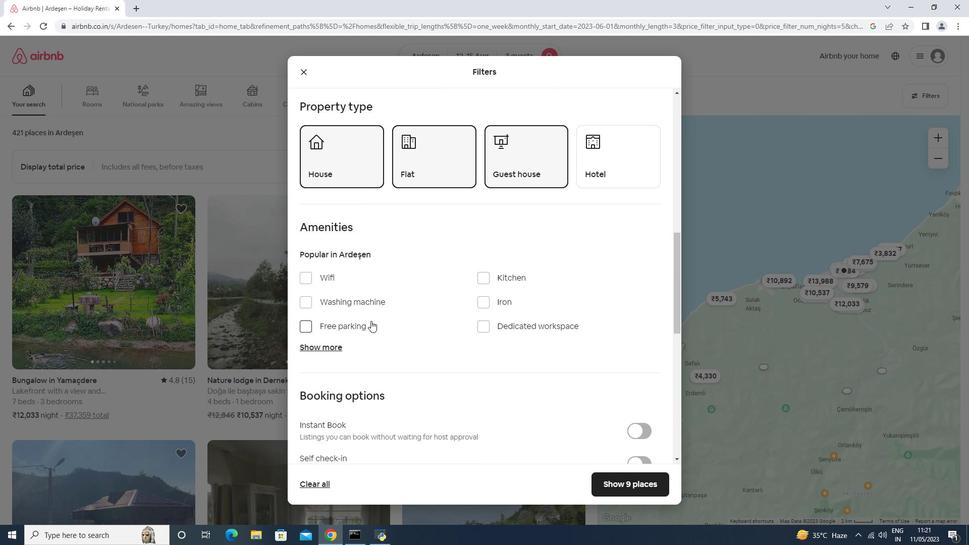 
Action: Mouse moved to (352, 283)
Screenshot: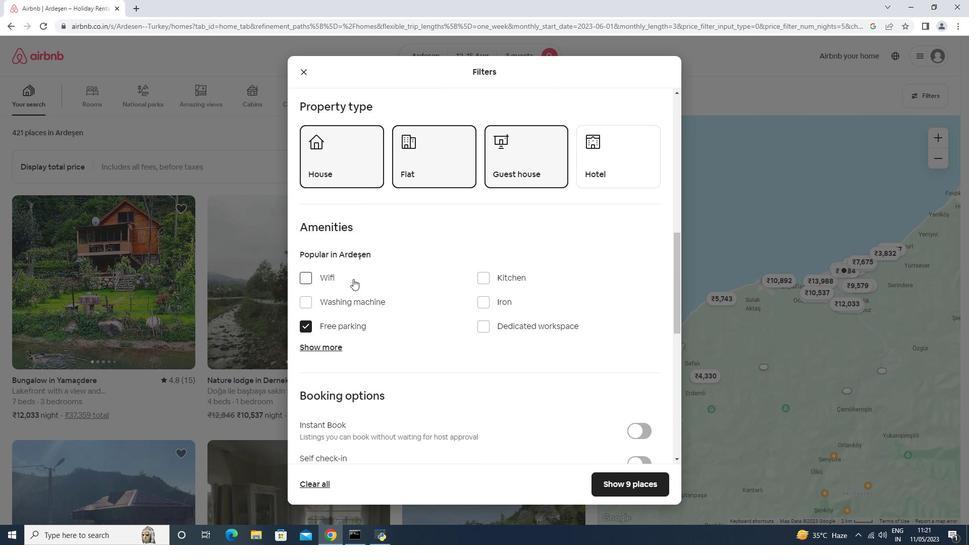 
Action: Mouse pressed left at (352, 279)
Screenshot: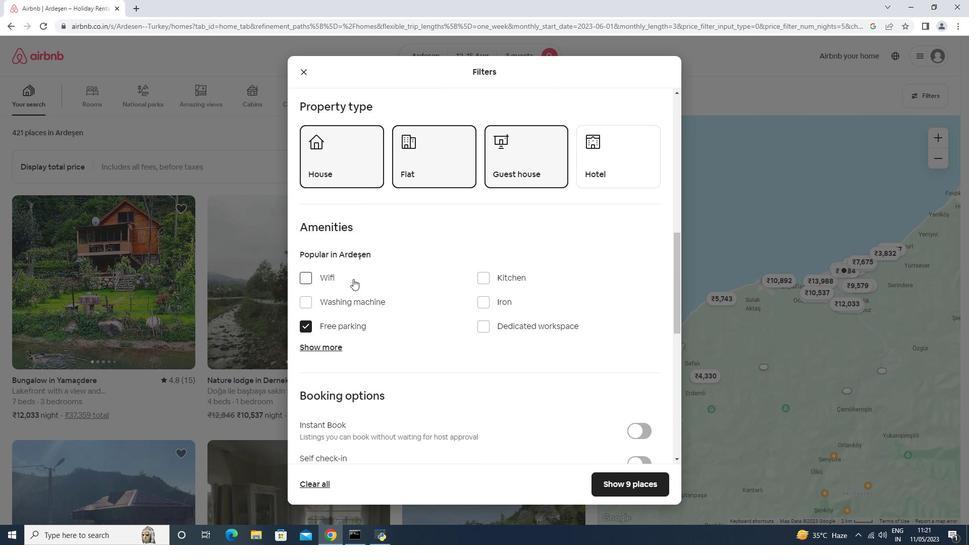 
Action: Mouse moved to (328, 345)
Screenshot: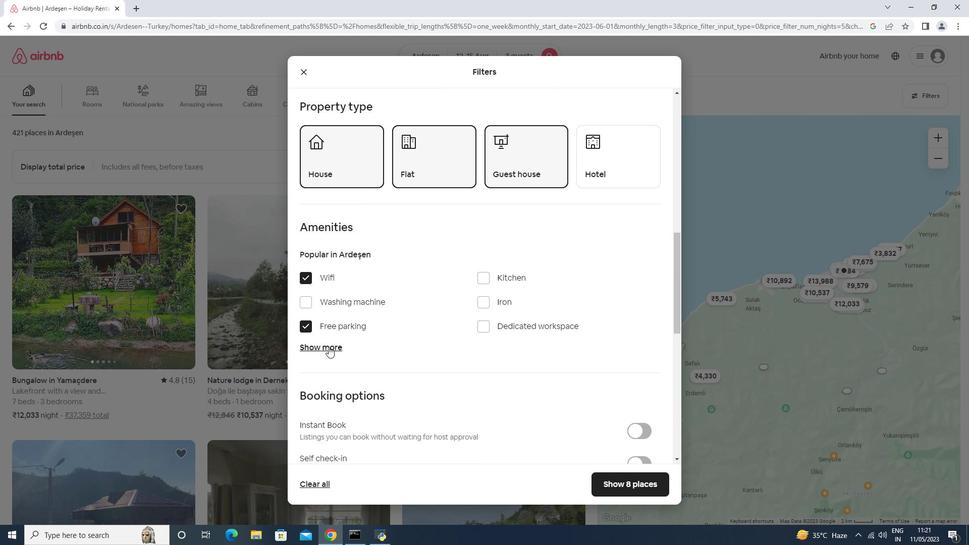 
Action: Mouse pressed left at (328, 345)
Screenshot: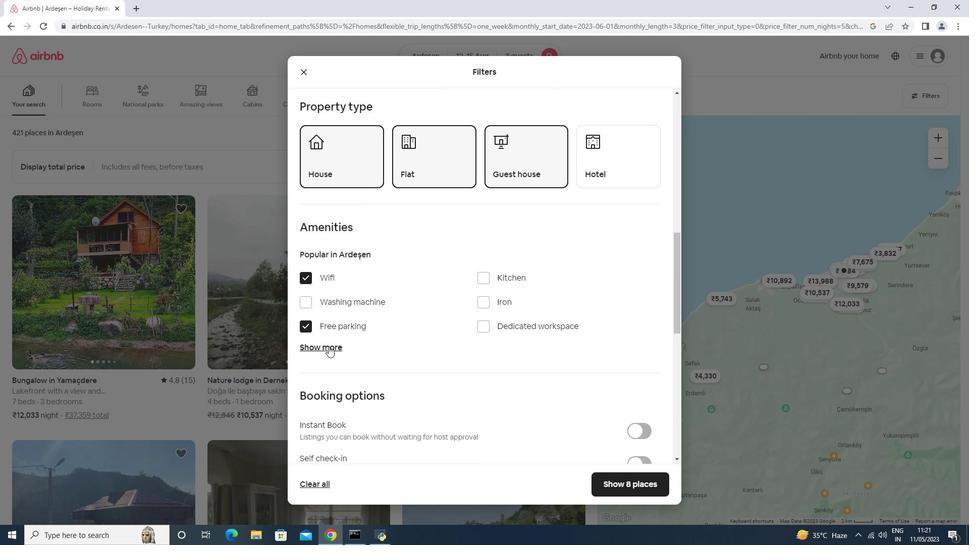 
Action: Mouse moved to (493, 406)
Screenshot: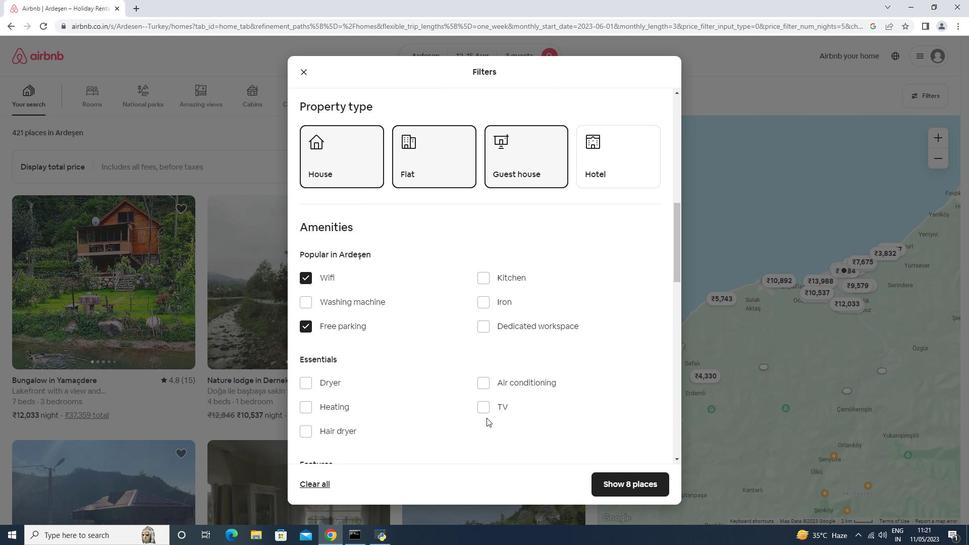 
Action: Mouse pressed left at (493, 406)
Screenshot: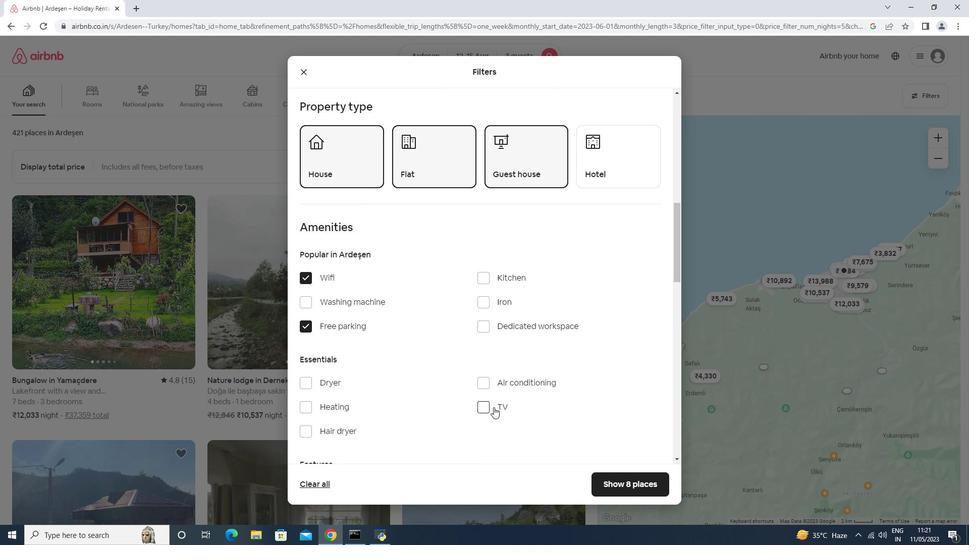 
Action: Mouse scrolled (493, 406) with delta (0, 0)
Screenshot: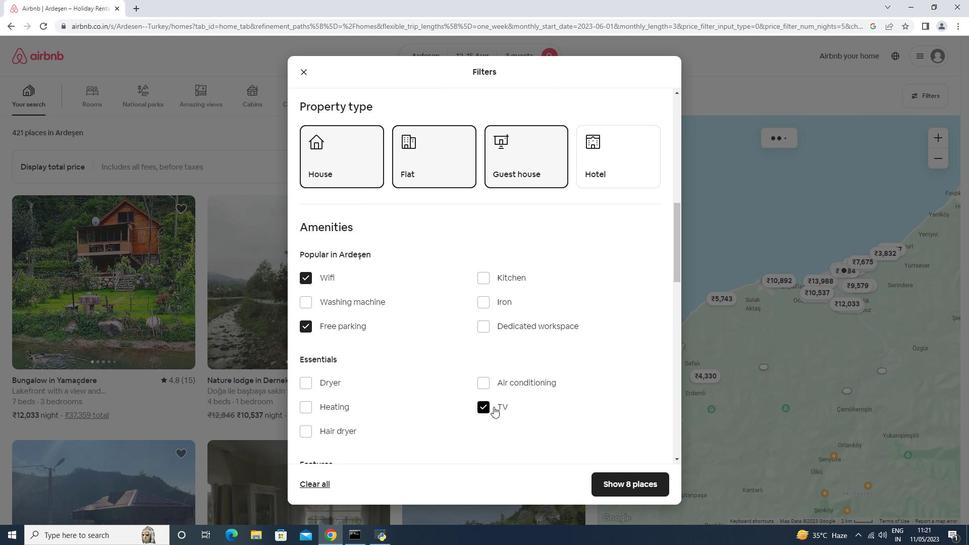 
Action: Mouse scrolled (493, 406) with delta (0, 0)
Screenshot: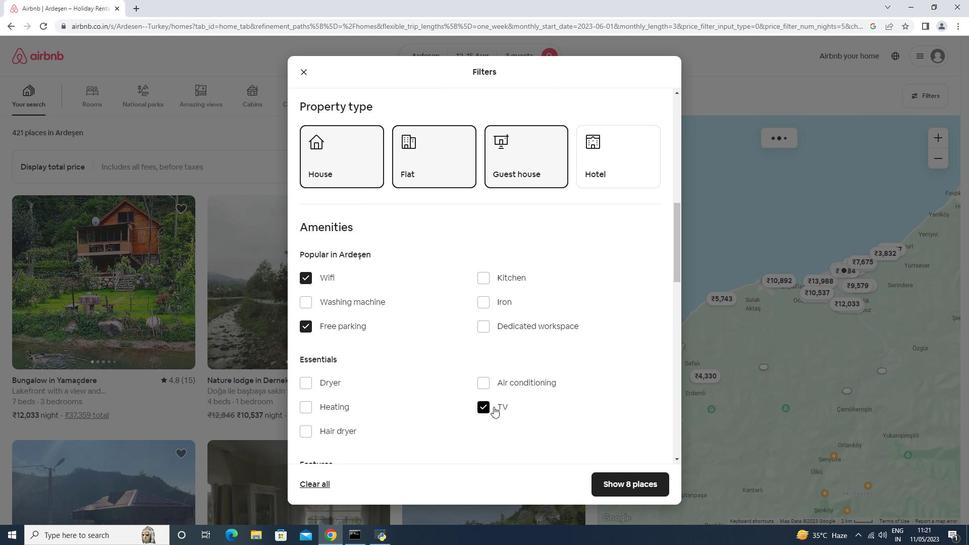
Action: Mouse scrolled (493, 406) with delta (0, 0)
Screenshot: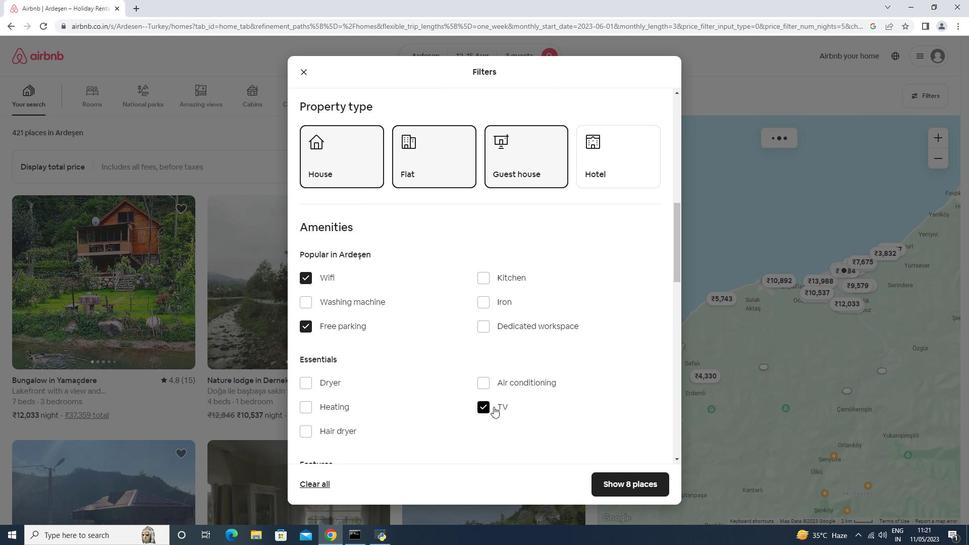 
Action: Mouse scrolled (493, 406) with delta (0, 0)
Screenshot: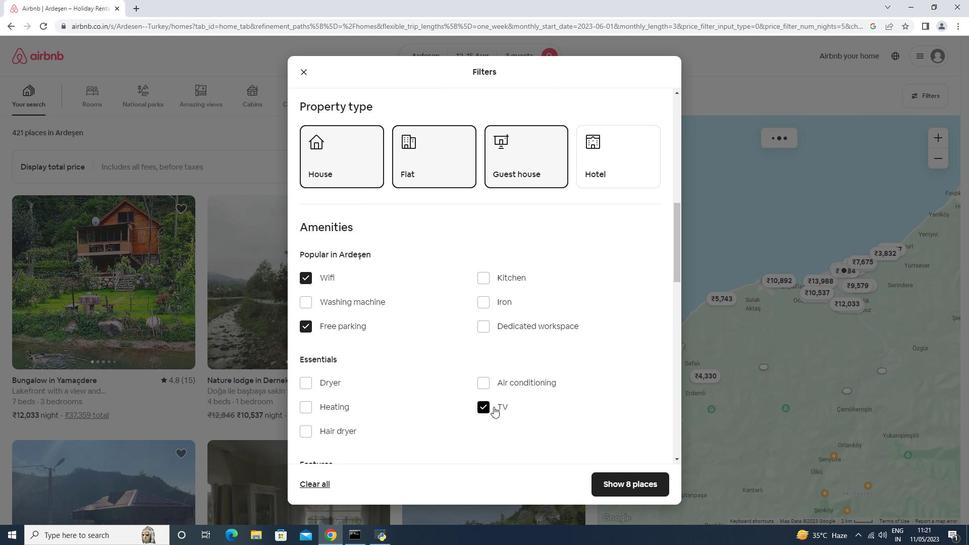 
Action: Mouse moved to (340, 335)
Screenshot: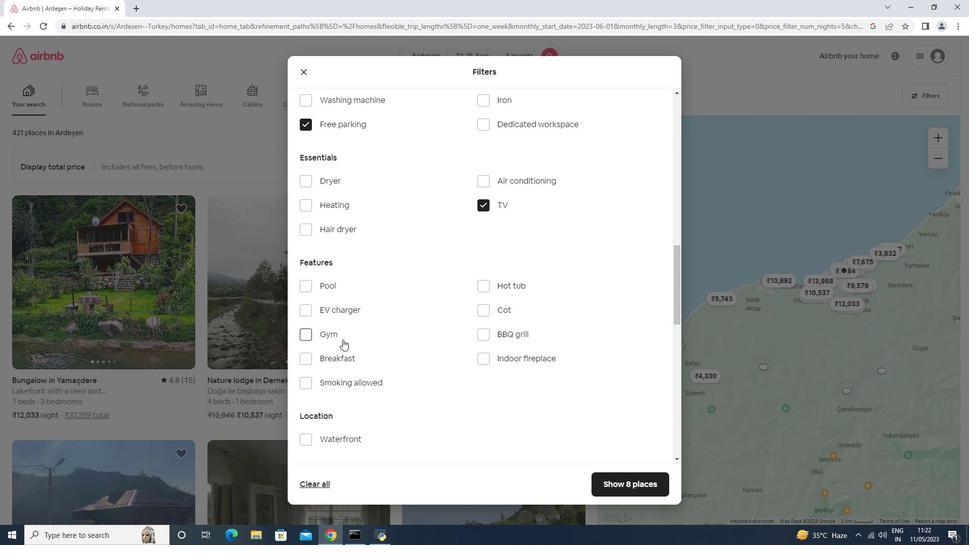 
Action: Mouse pressed left at (340, 335)
Screenshot: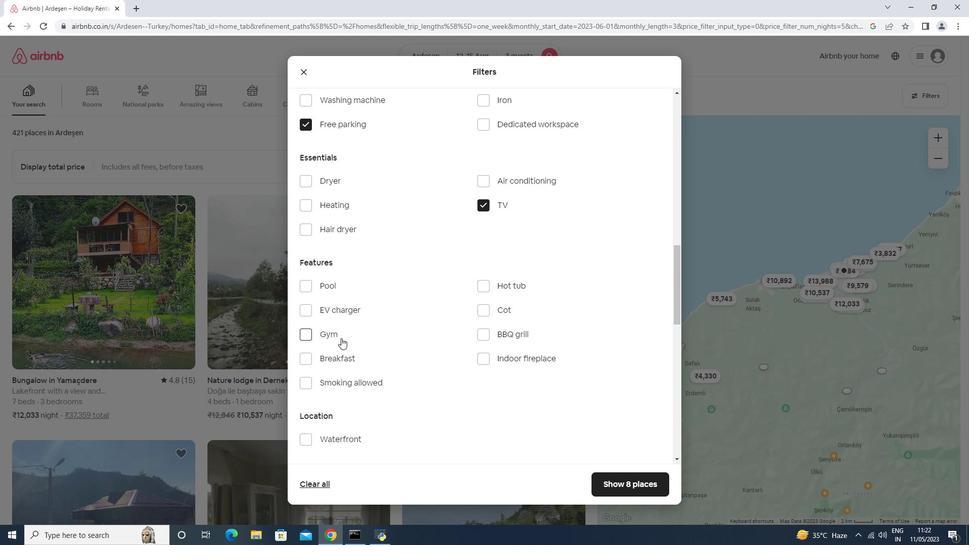 
Action: Mouse moved to (335, 361)
Screenshot: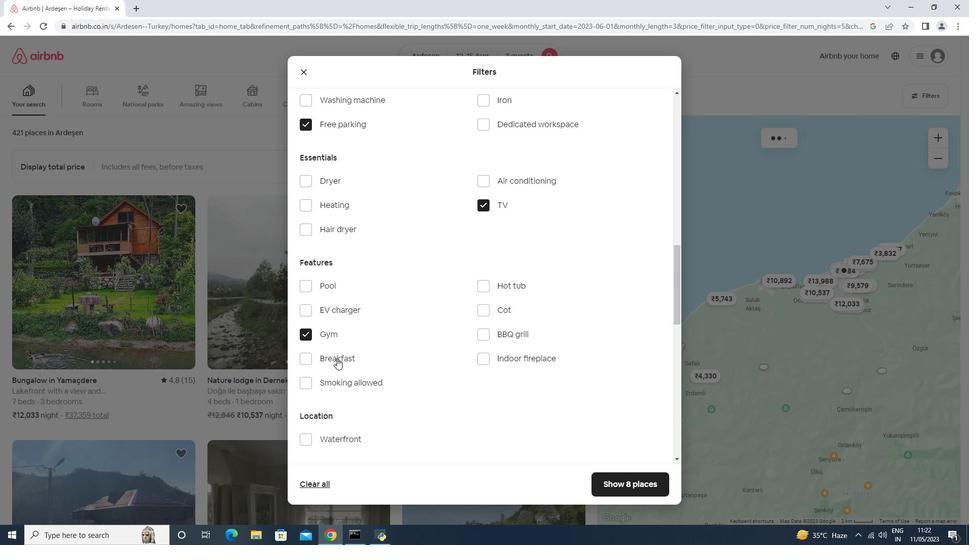 
Action: Mouse pressed left at (335, 361)
Screenshot: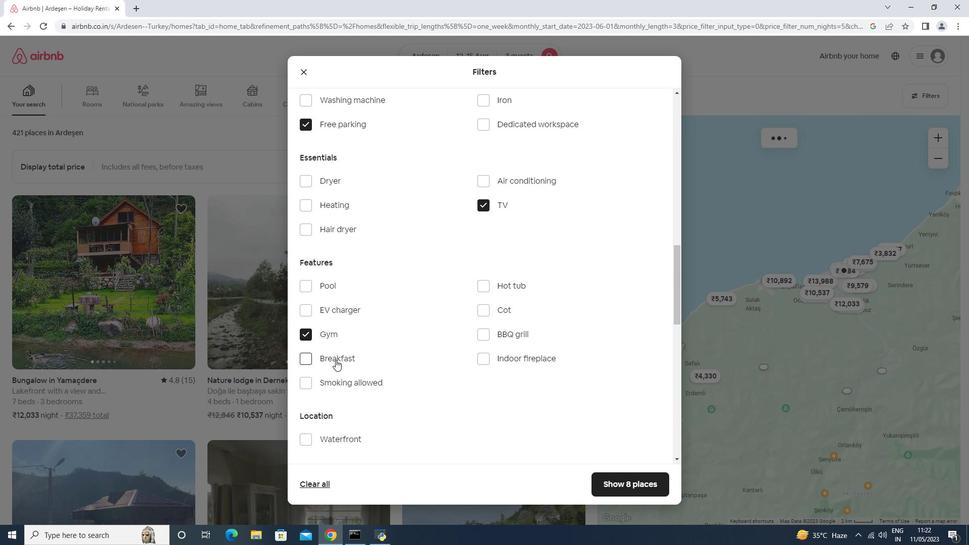 
Action: Mouse moved to (380, 371)
Screenshot: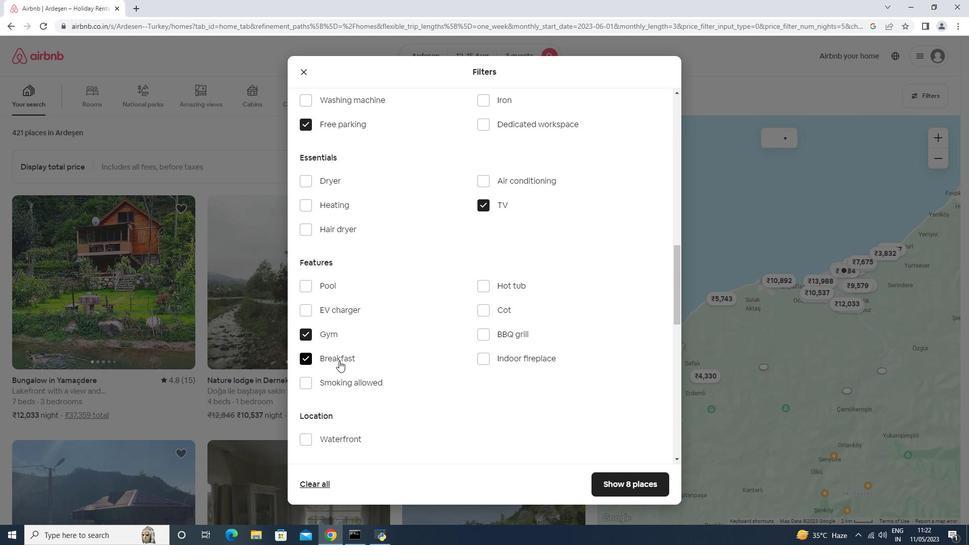 
Action: Mouse scrolled (380, 371) with delta (0, 0)
Screenshot: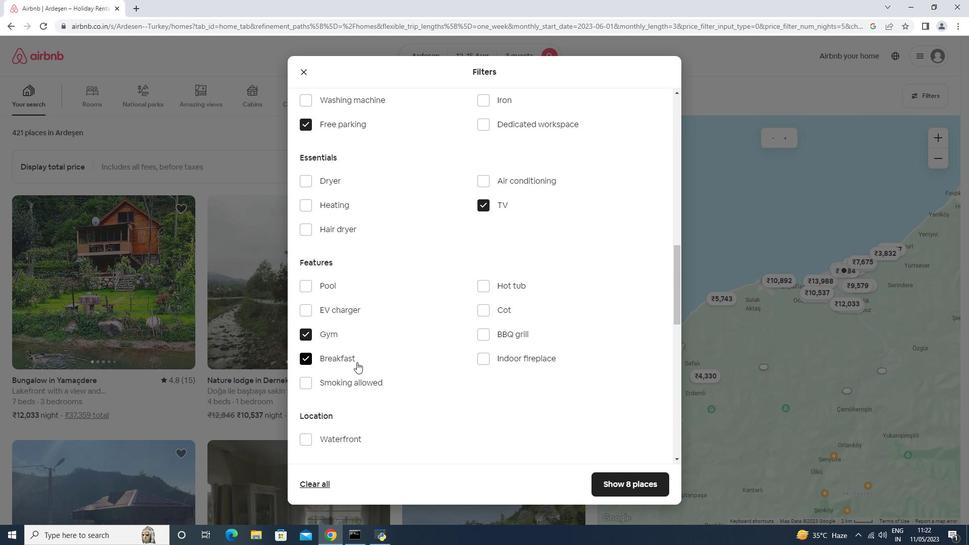 
Action: Mouse moved to (380, 373)
Screenshot: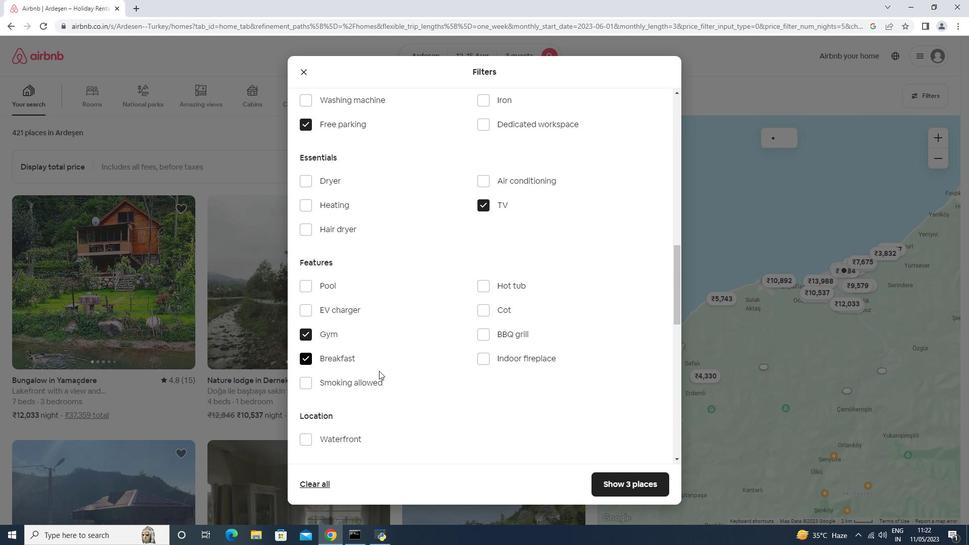 
Action: Mouse scrolled (380, 372) with delta (0, 0)
Screenshot: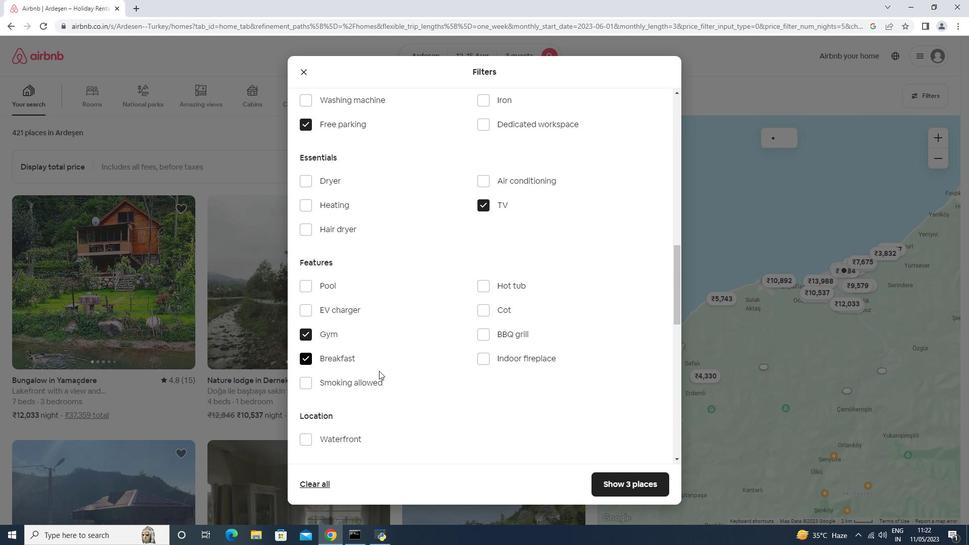 
Action: Mouse scrolled (380, 372) with delta (0, 0)
Screenshot: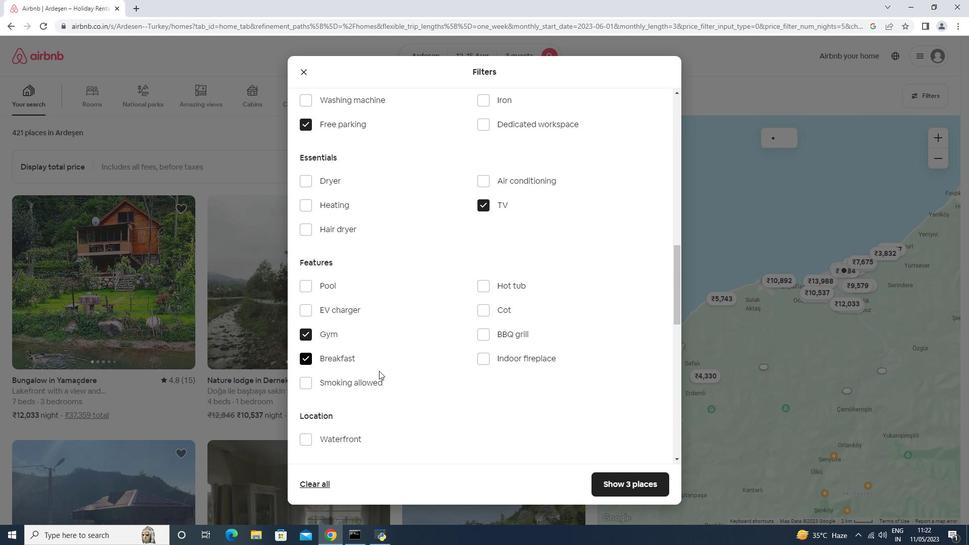 
Action: Mouse scrolled (380, 372) with delta (0, 0)
Screenshot: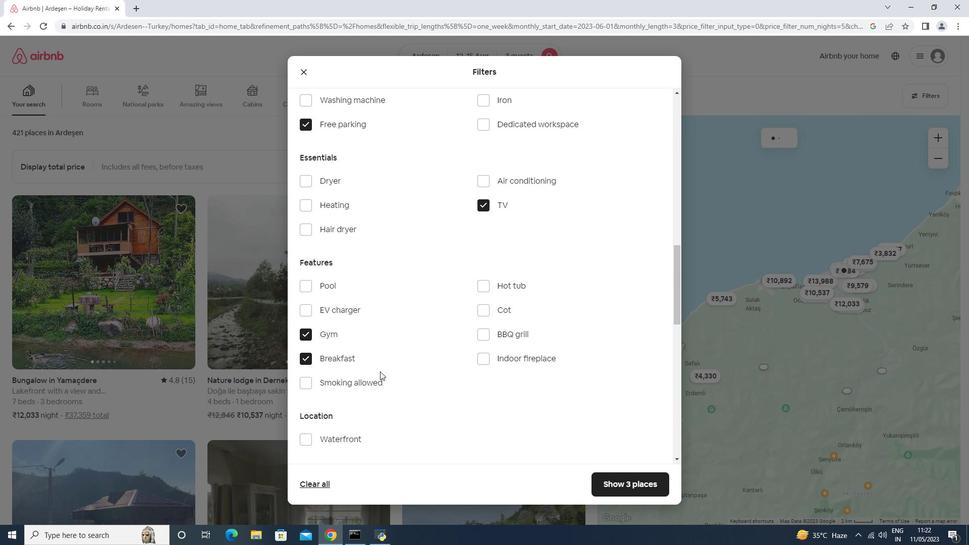 
Action: Mouse moved to (643, 439)
Screenshot: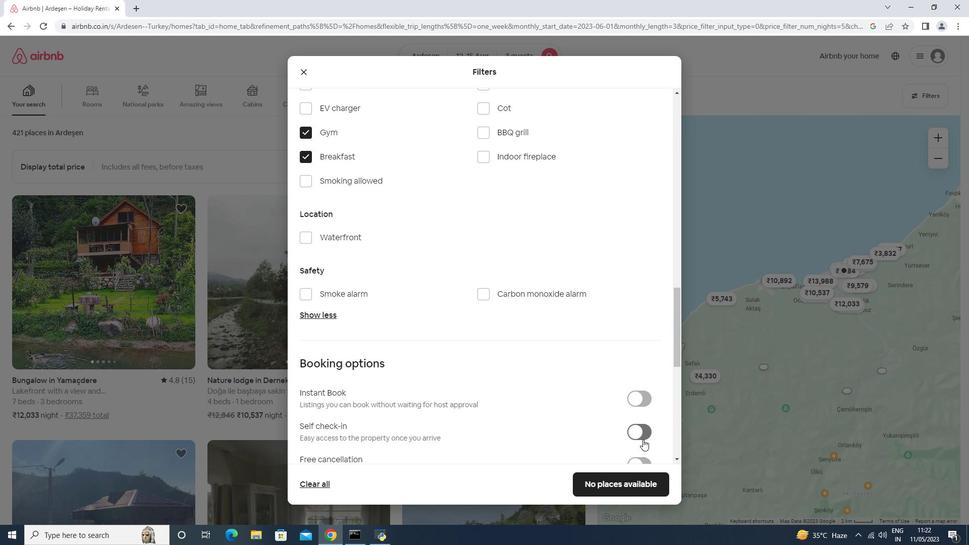 
Action: Mouse pressed left at (643, 439)
Screenshot: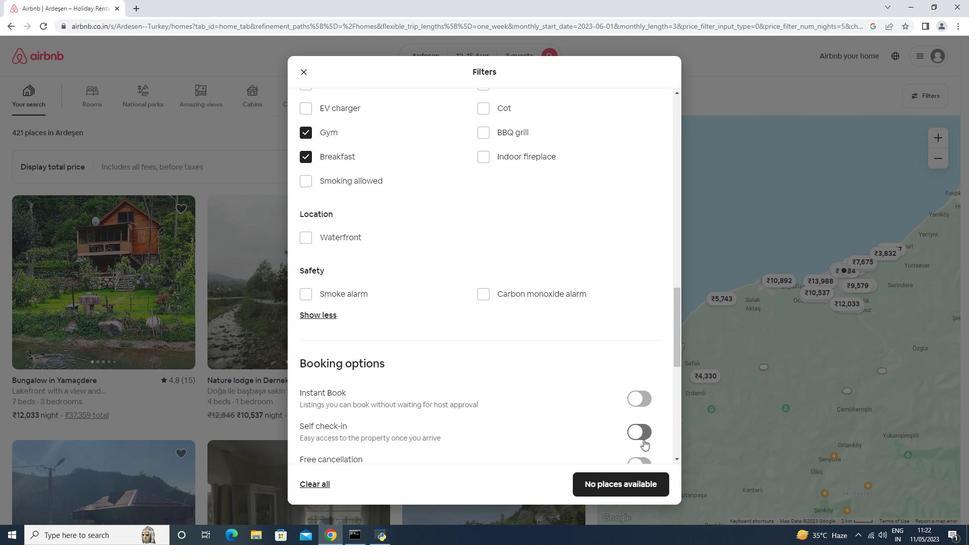 
Action: Mouse moved to (638, 440)
Screenshot: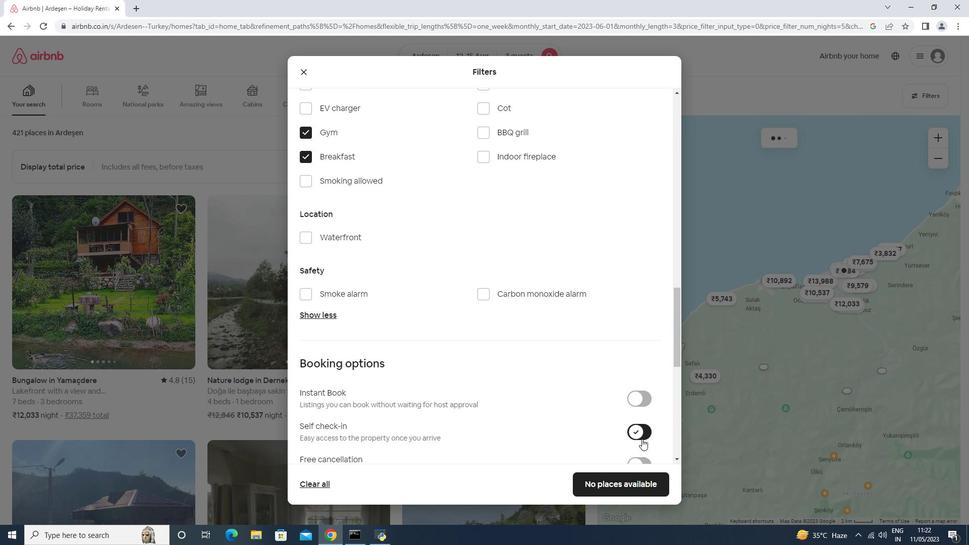 
Action: Mouse scrolled (638, 439) with delta (0, 0)
Screenshot: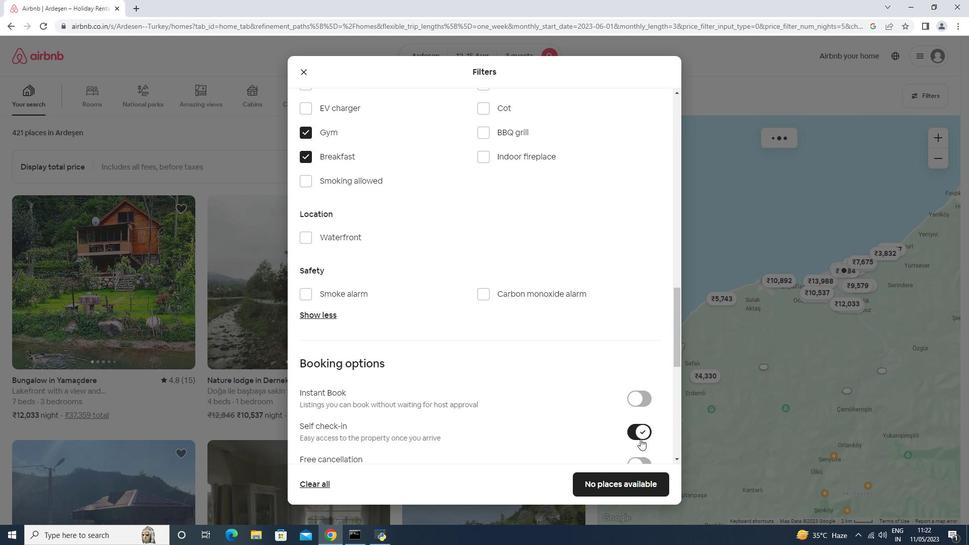 
Action: Mouse scrolled (638, 439) with delta (0, 0)
Screenshot: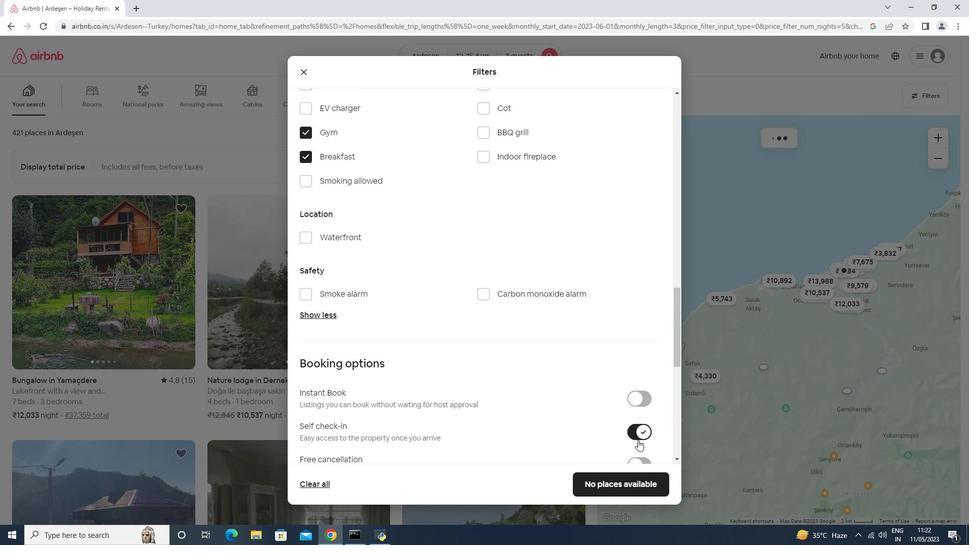 
Action: Mouse moved to (638, 440)
Screenshot: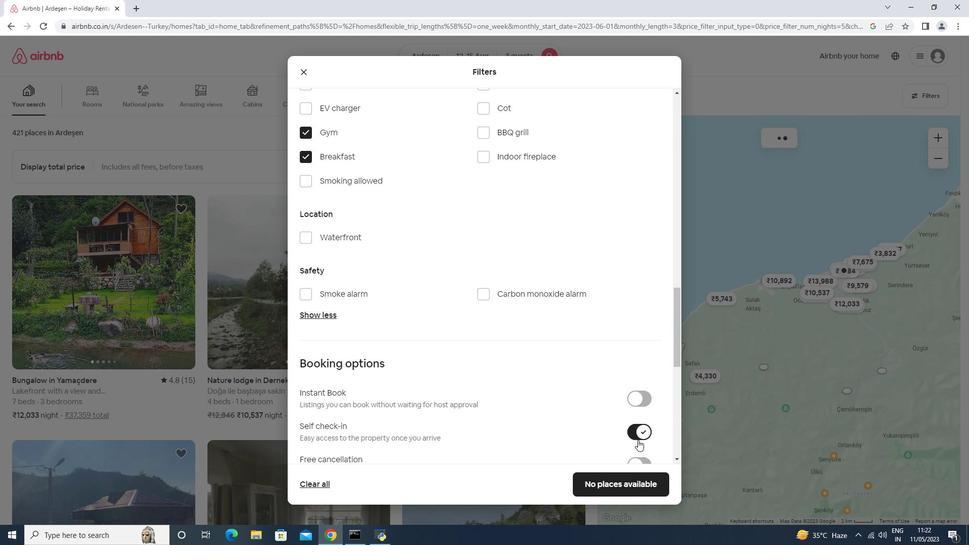 
Action: Mouse scrolled (638, 439) with delta (0, 0)
Screenshot: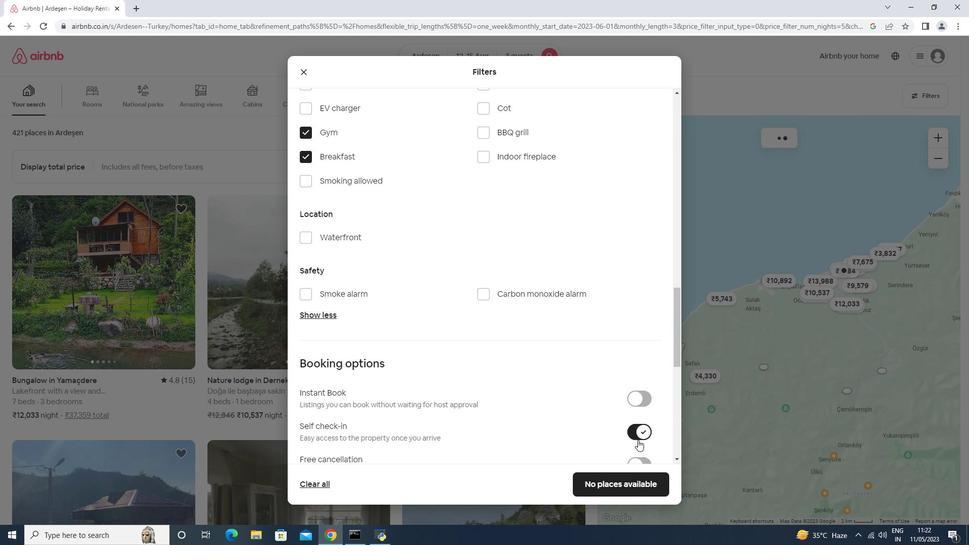 
Action: Mouse scrolled (638, 439) with delta (0, 0)
Screenshot: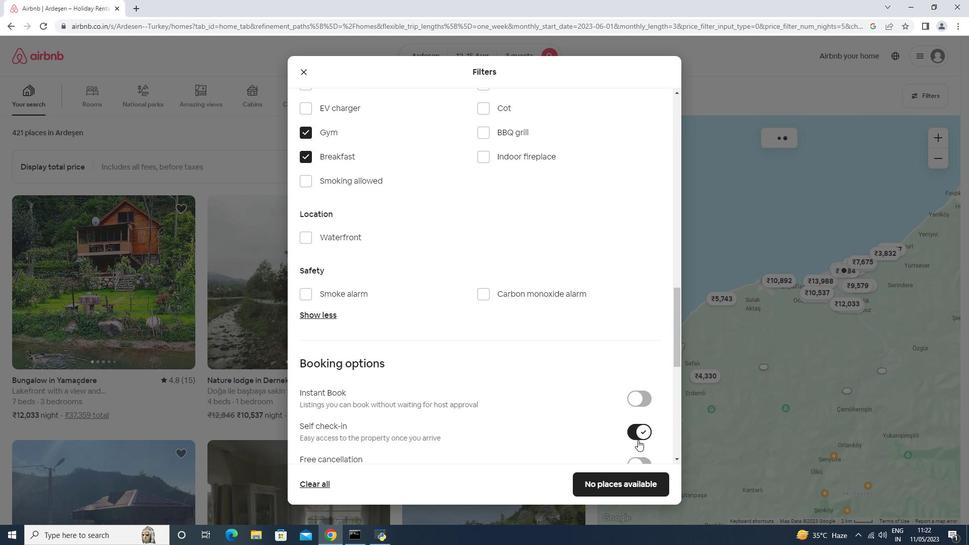 
Action: Mouse scrolled (638, 439) with delta (0, 0)
Screenshot: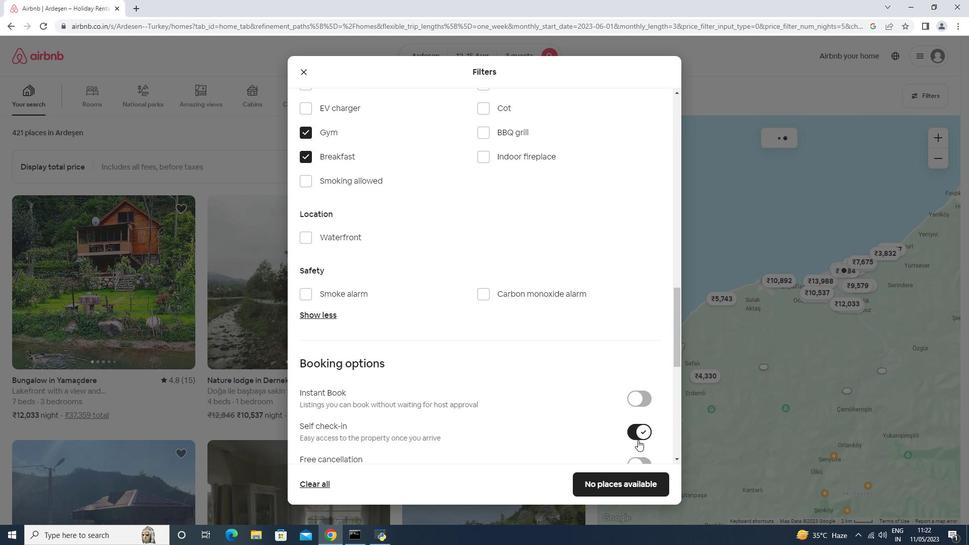 
Action: Mouse moved to (560, 410)
Screenshot: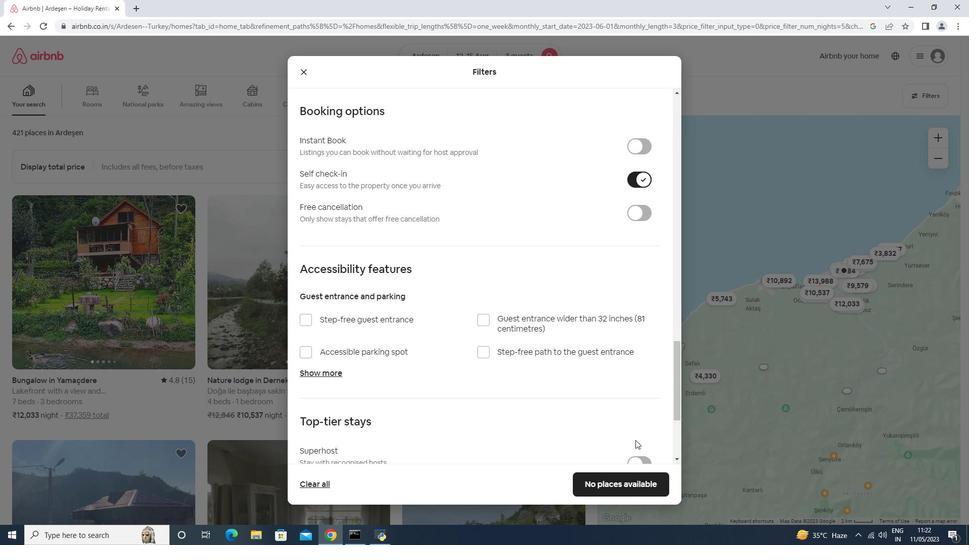 
Action: Mouse scrolled (633, 439) with delta (0, 0)
Screenshot: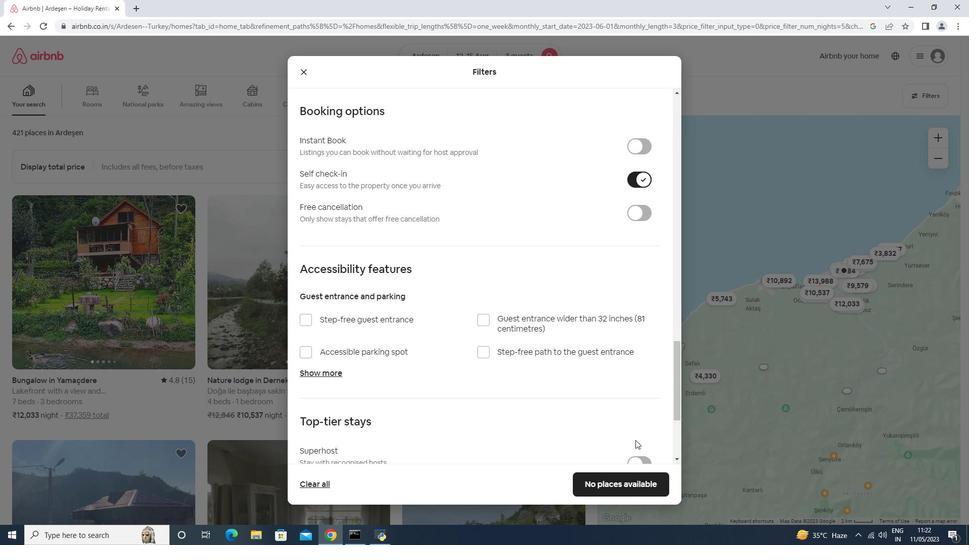 
Action: Mouse moved to (472, 390)
Screenshot: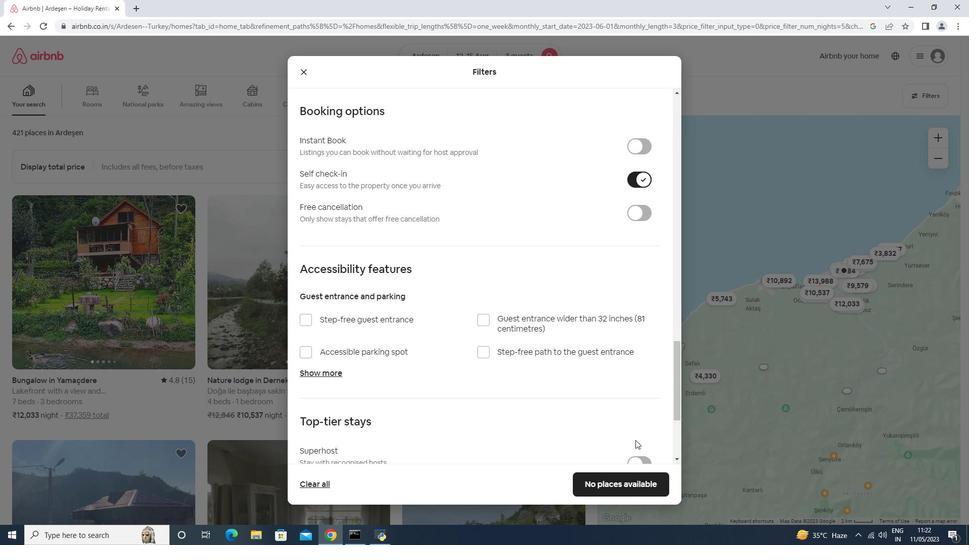 
Action: Mouse scrolled (633, 439) with delta (0, 0)
Screenshot: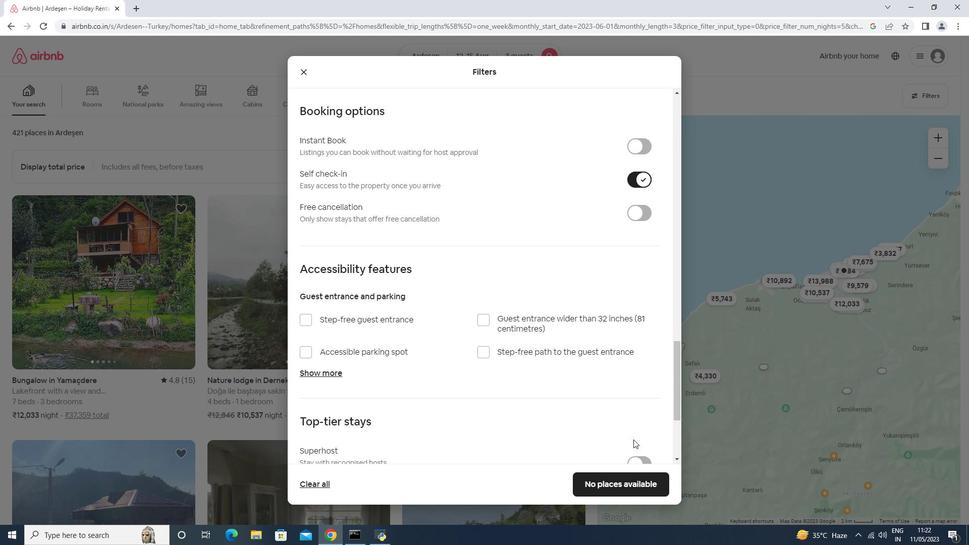 
Action: Mouse moved to (440, 391)
Screenshot: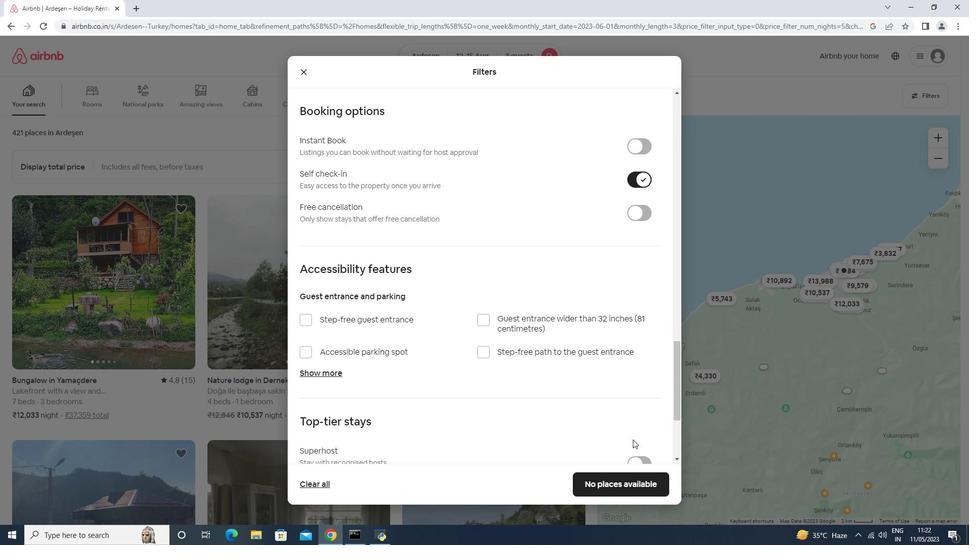 
Action: Mouse scrolled (632, 439) with delta (0, 0)
Screenshot: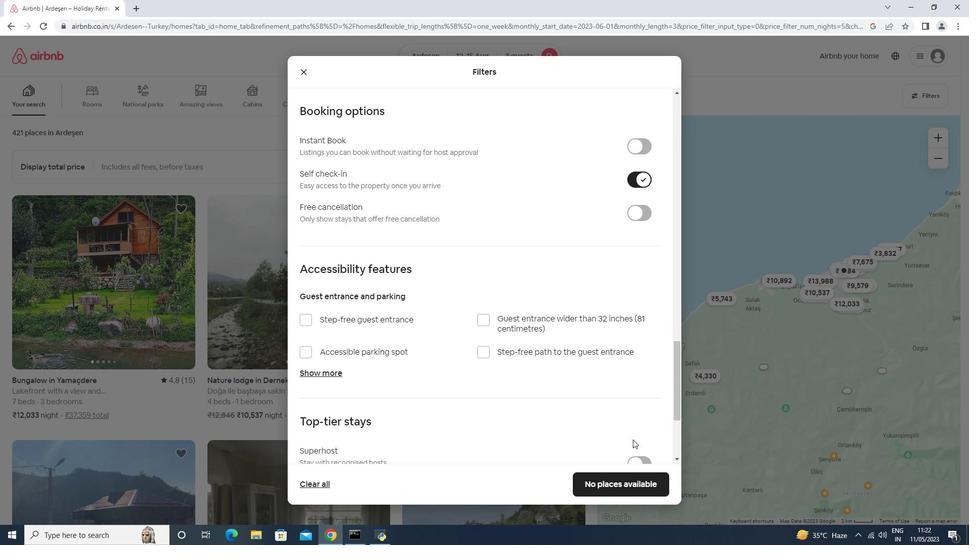 
Action: Mouse moved to (419, 384)
Screenshot: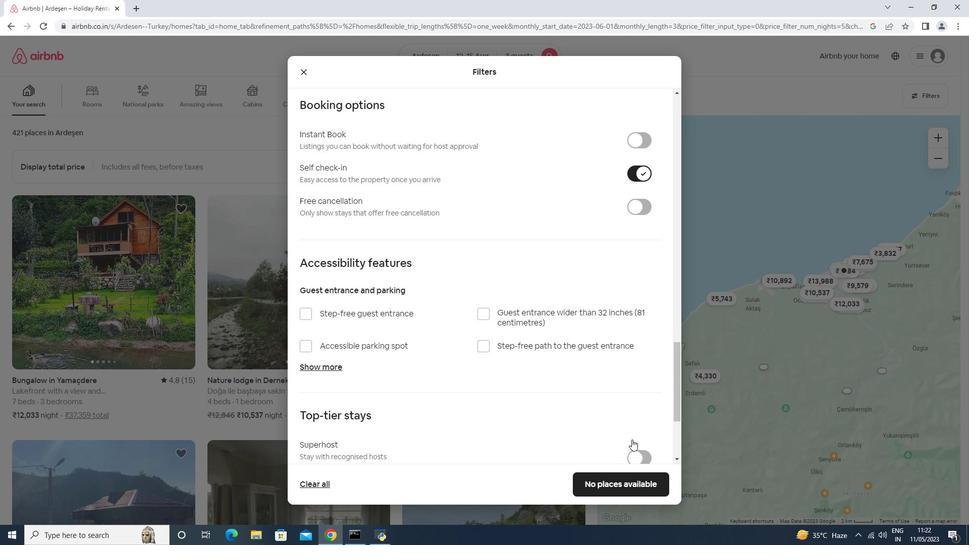 
Action: Mouse scrolled (631, 438) with delta (0, 0)
Screenshot: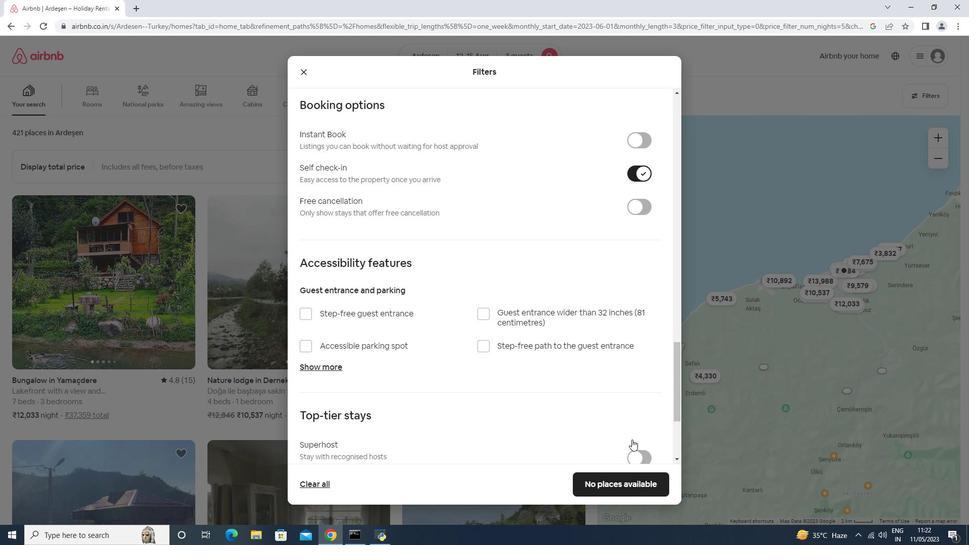 
Action: Mouse moved to (396, 374)
Screenshot: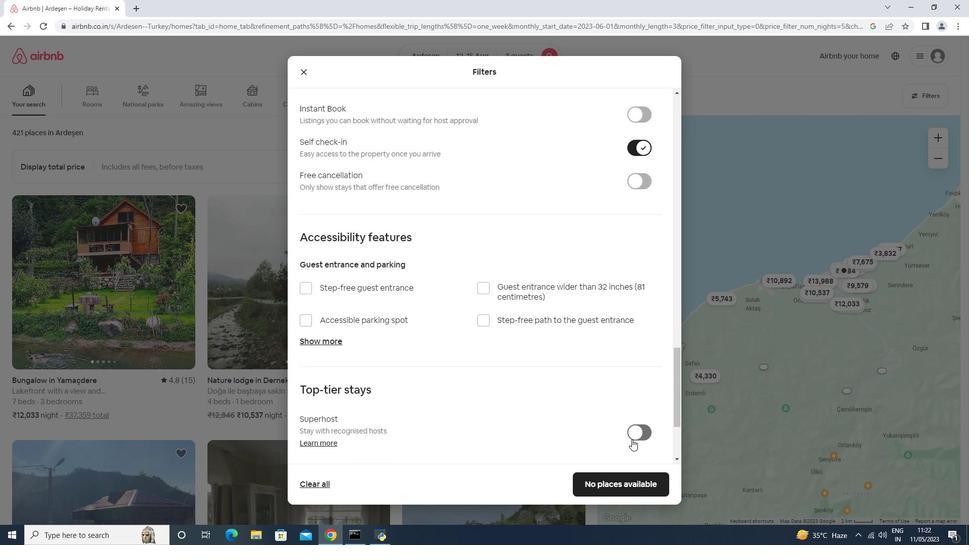 
Action: Mouse scrolled (627, 436) with delta (0, 0)
Screenshot: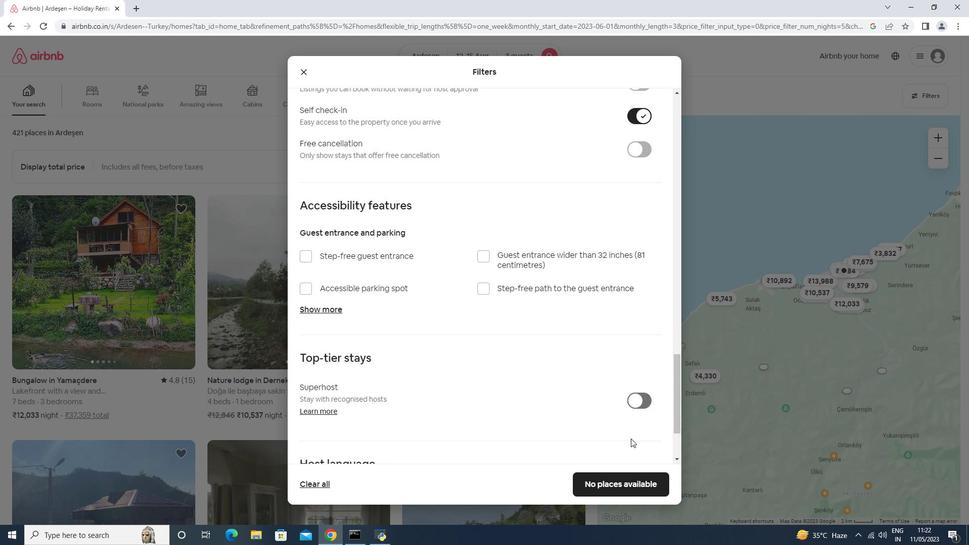 
Action: Mouse moved to (333, 393)
Screenshot: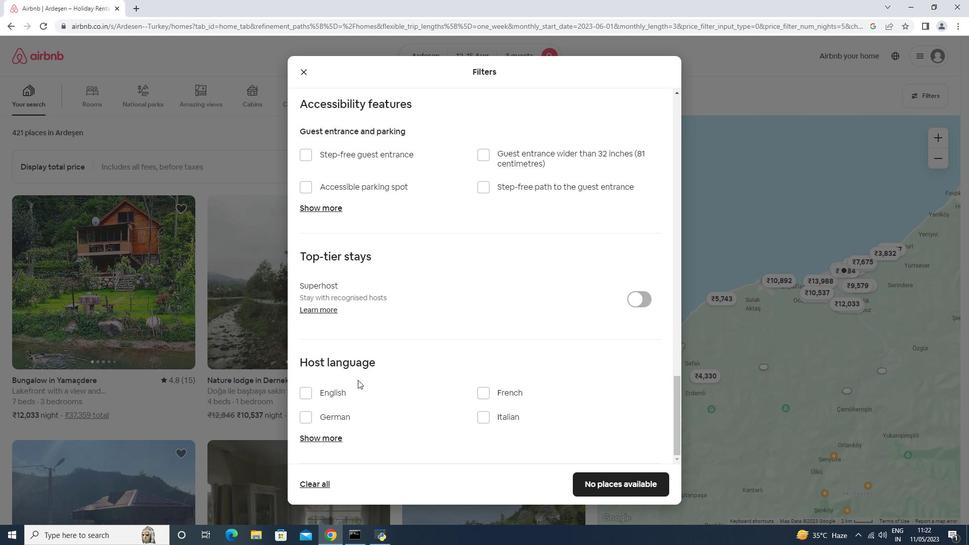 
Action: Mouse pressed left at (333, 393)
Screenshot: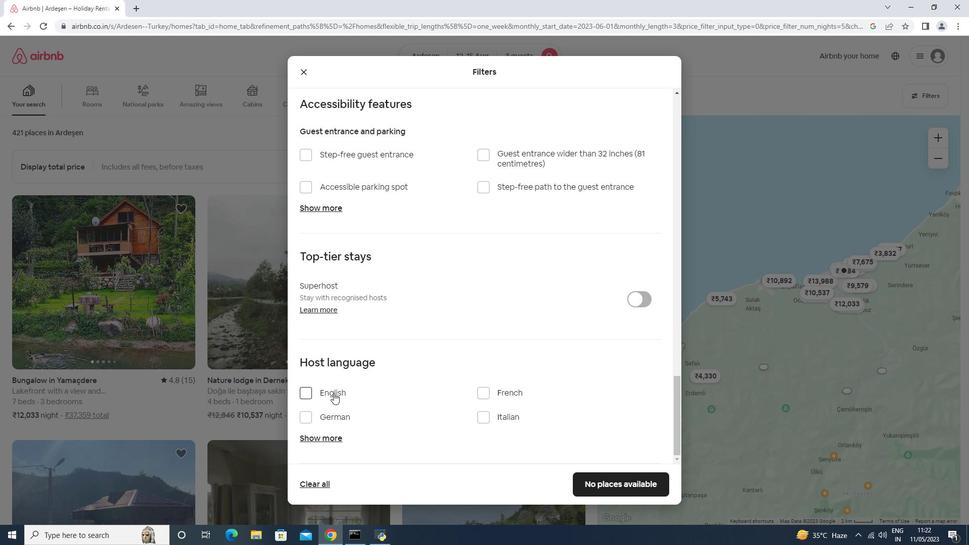 
Action: Mouse moved to (589, 478)
Screenshot: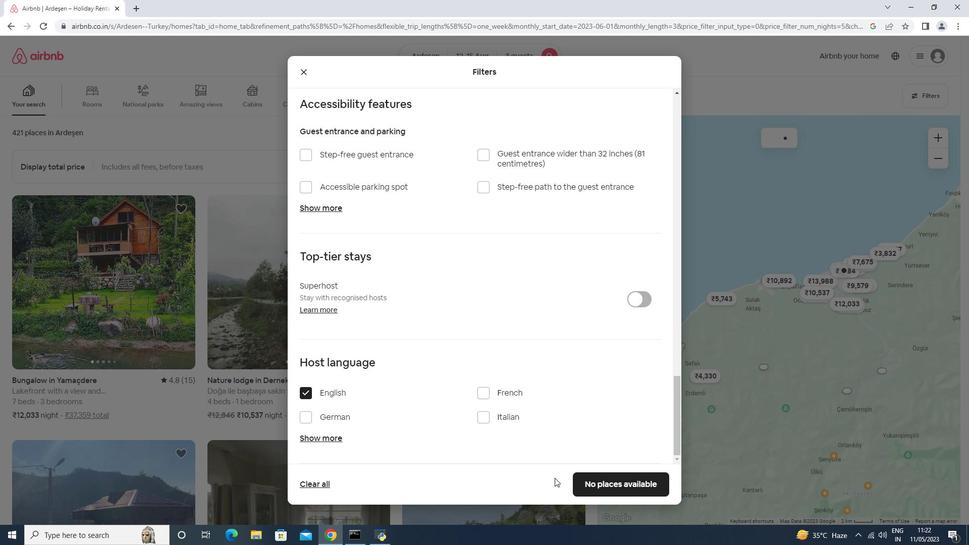 
Action: Mouse pressed left at (589, 478)
Screenshot: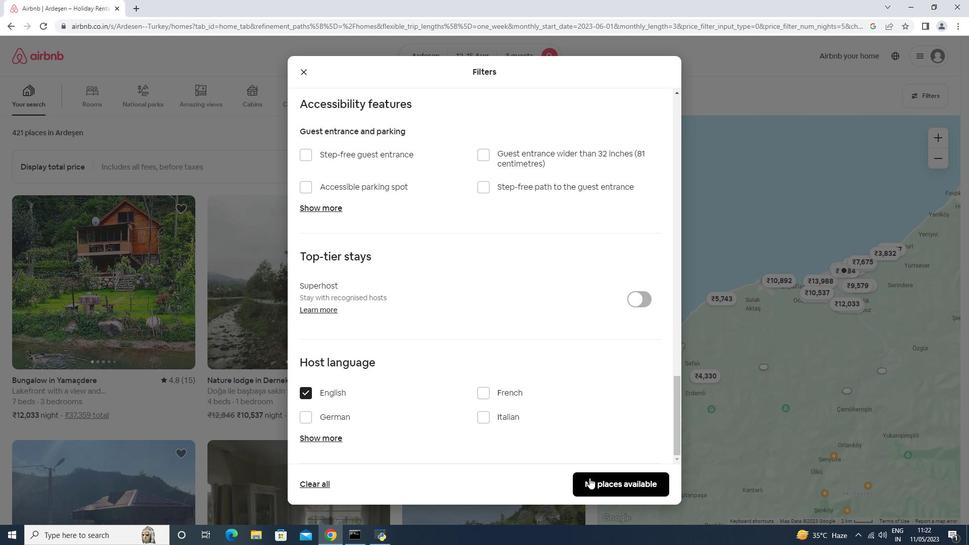 
Action: Mouse moved to (495, 530)
Screenshot: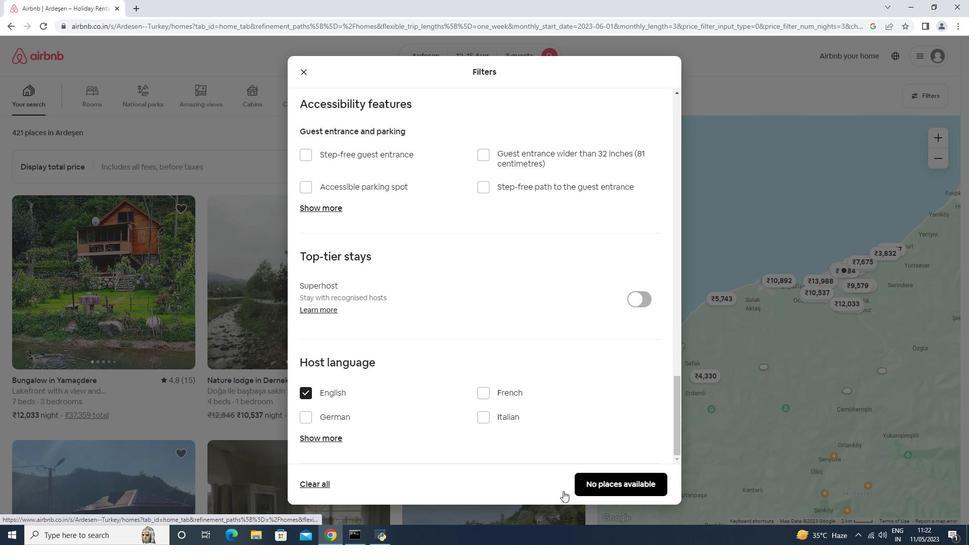 
